 Task: Open Card Vulnerability Assessment in Board Employee Satisfaction to Workspace E-commerce Management and add a team member Softage.4@softage.net, a label Blue, a checklist Culinary Nutrition, an attachment from Trello, a color Blue and finally, add a card description 'Plan and execute company team-building retreat with a focus on personal development' and a comment 'We should approach this task with a sense of experimentation and a willingness to learn from our mistakes.'. Add a start date 'Jan 04, 1900' with a due date 'Jan 11, 1900'
Action: Mouse moved to (47, 245)
Screenshot: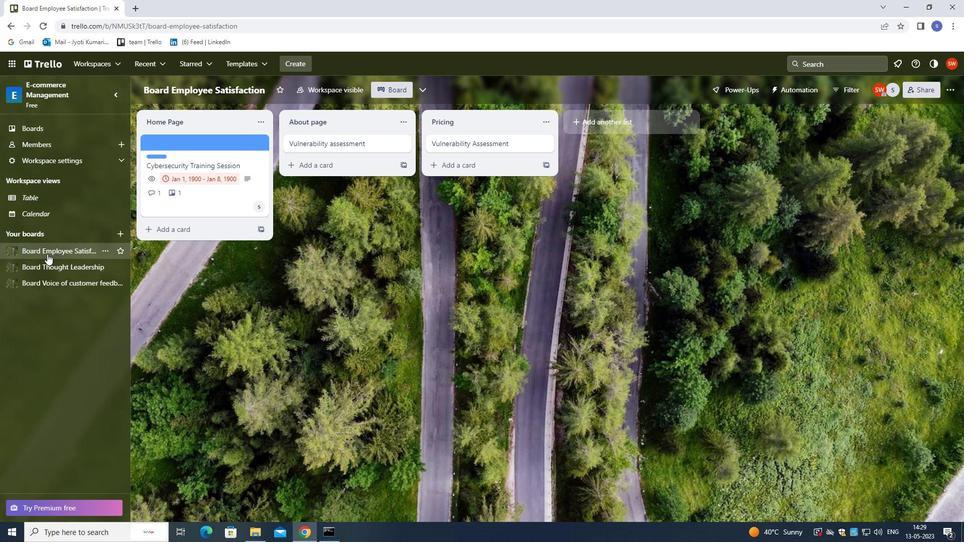 
Action: Mouse pressed left at (47, 245)
Screenshot: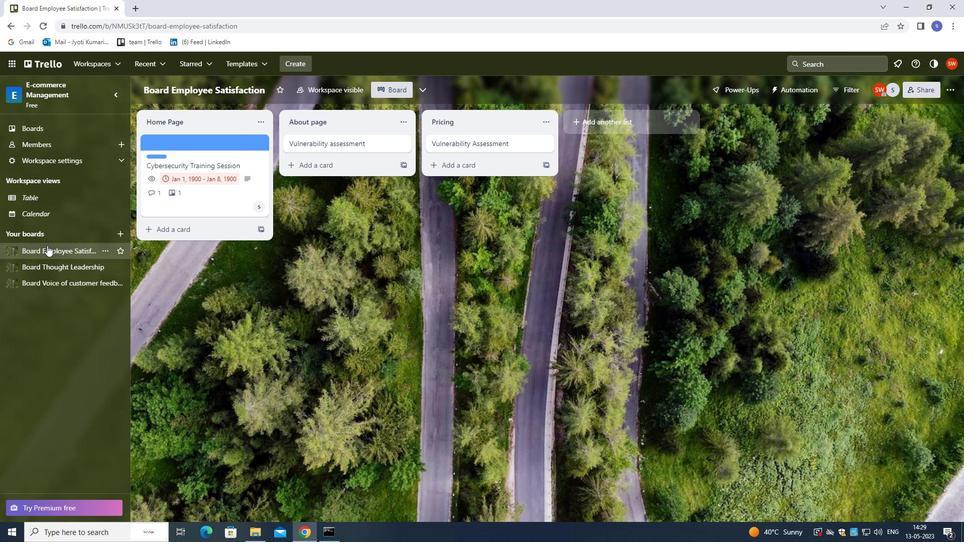 
Action: Mouse moved to (298, 141)
Screenshot: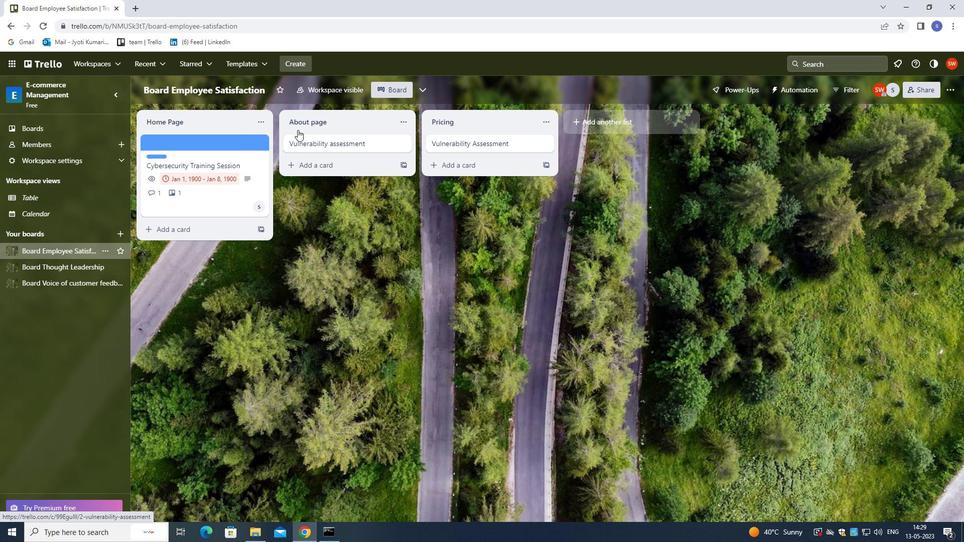 
Action: Mouse pressed left at (298, 141)
Screenshot: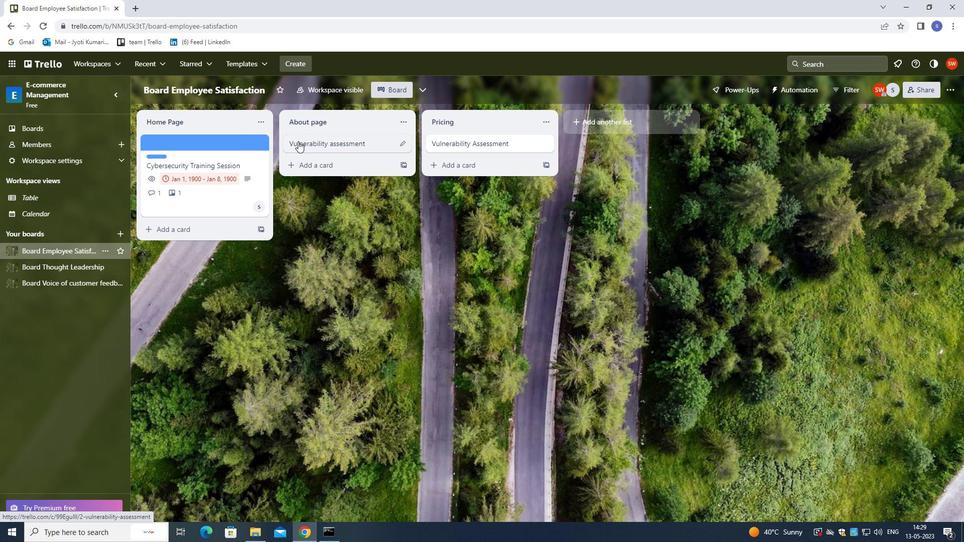 
Action: Mouse moved to (611, 174)
Screenshot: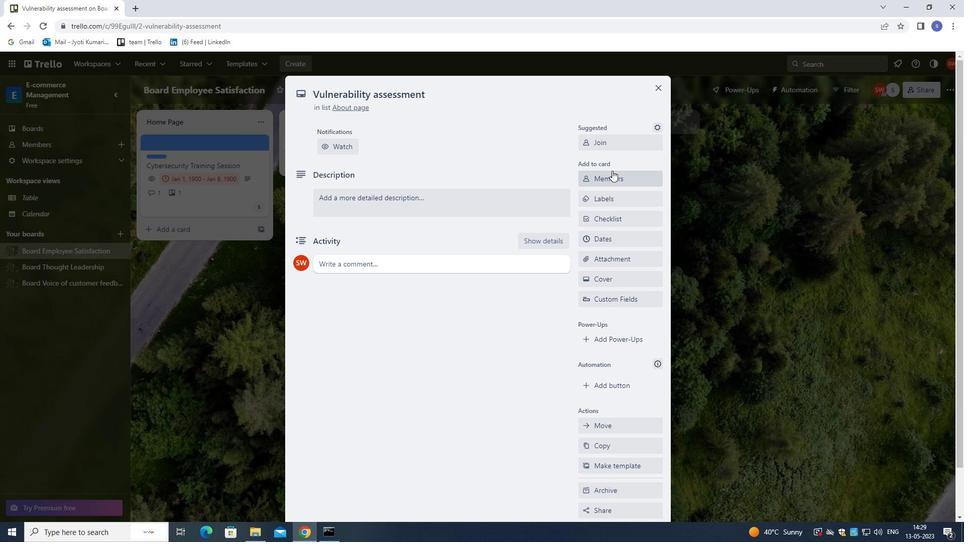 
Action: Mouse pressed left at (611, 174)
Screenshot: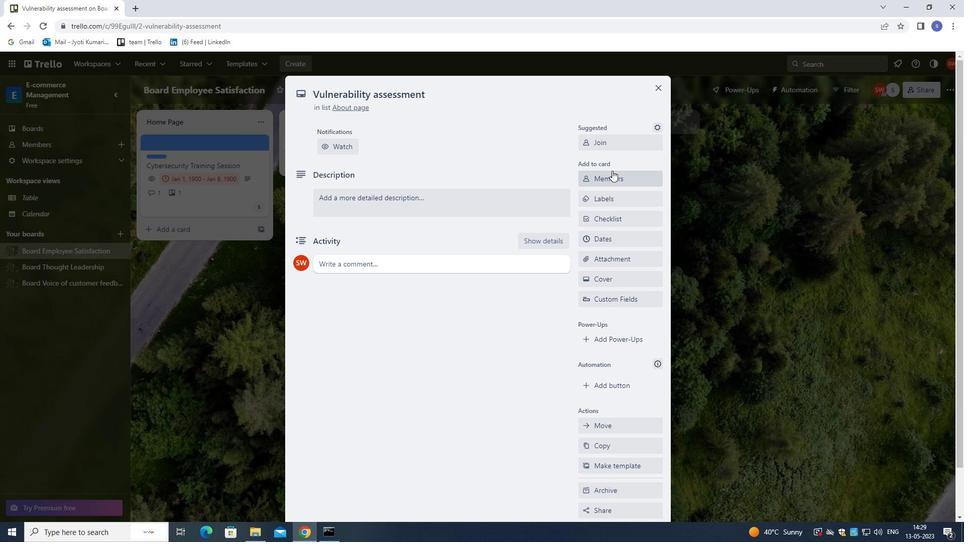 
Action: Mouse moved to (458, 196)
Screenshot: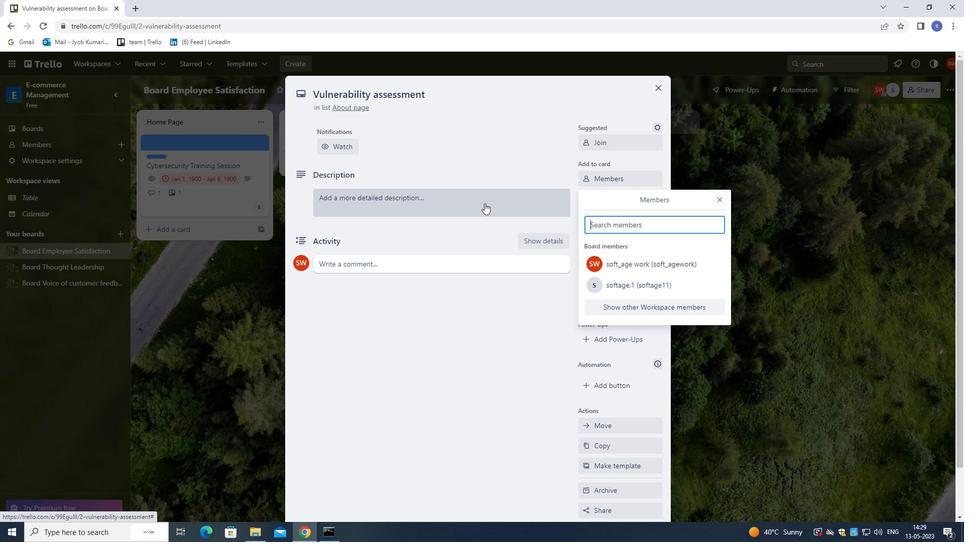 
Action: Key pressed softage.4<Key.shift>@SOFTAGE.NET
Screenshot: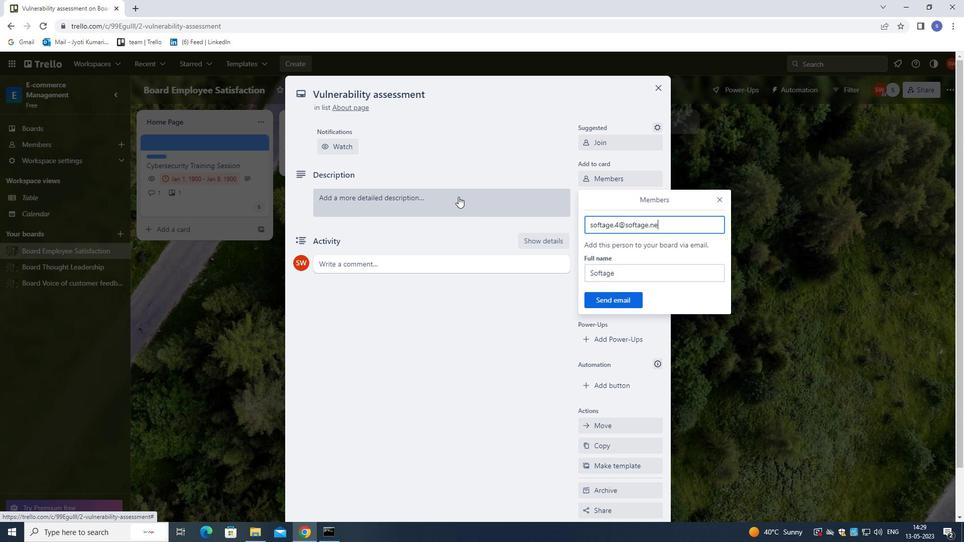 
Action: Mouse moved to (606, 296)
Screenshot: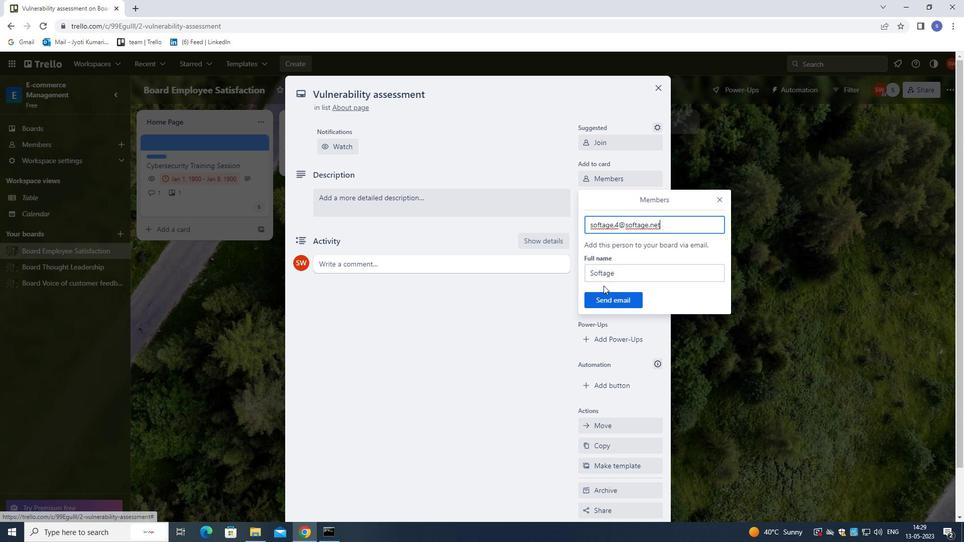
Action: Mouse pressed left at (606, 296)
Screenshot: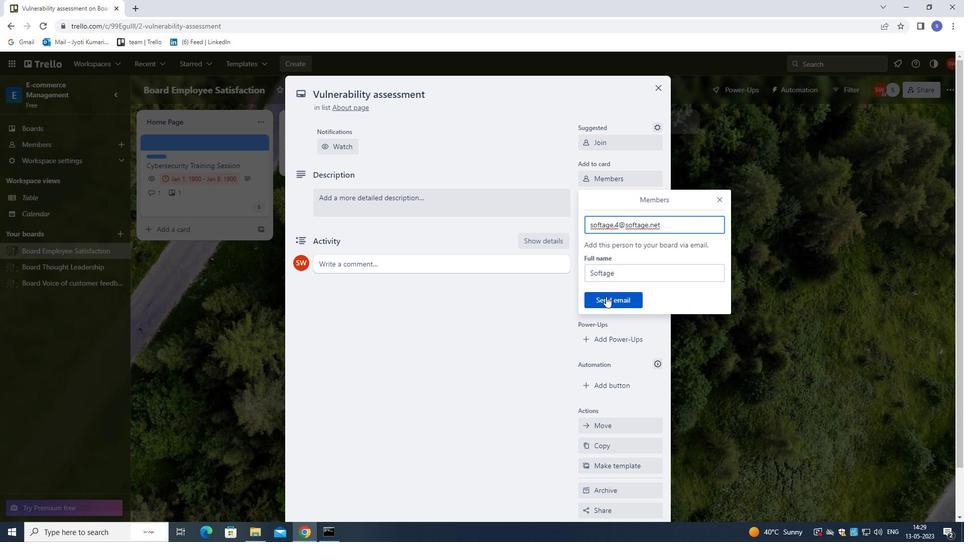 
Action: Mouse moved to (610, 204)
Screenshot: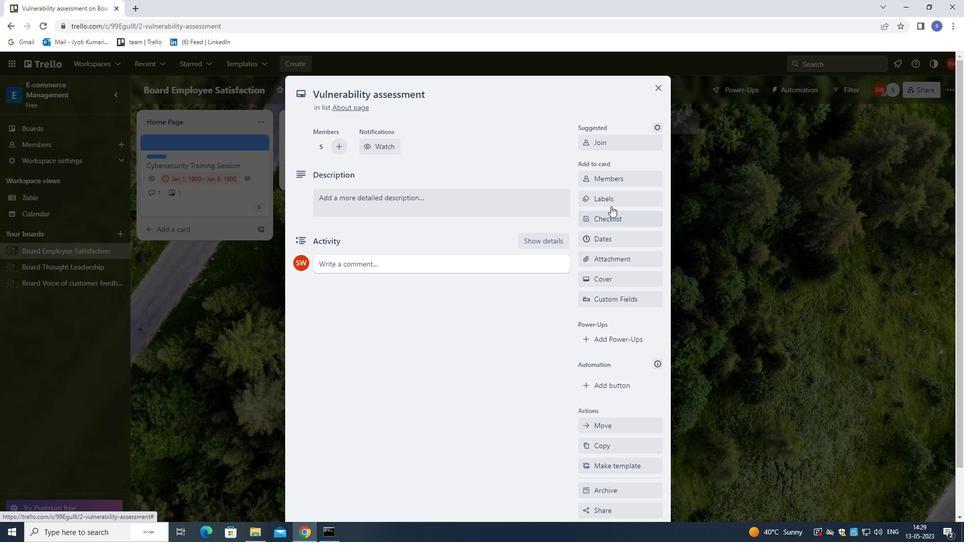 
Action: Mouse pressed left at (610, 204)
Screenshot: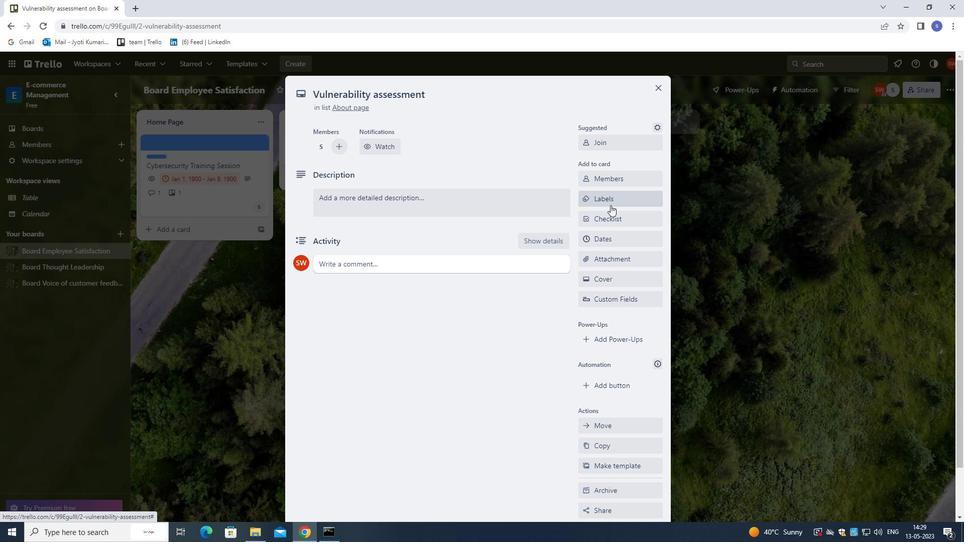 
Action: Key pressed B
Screenshot: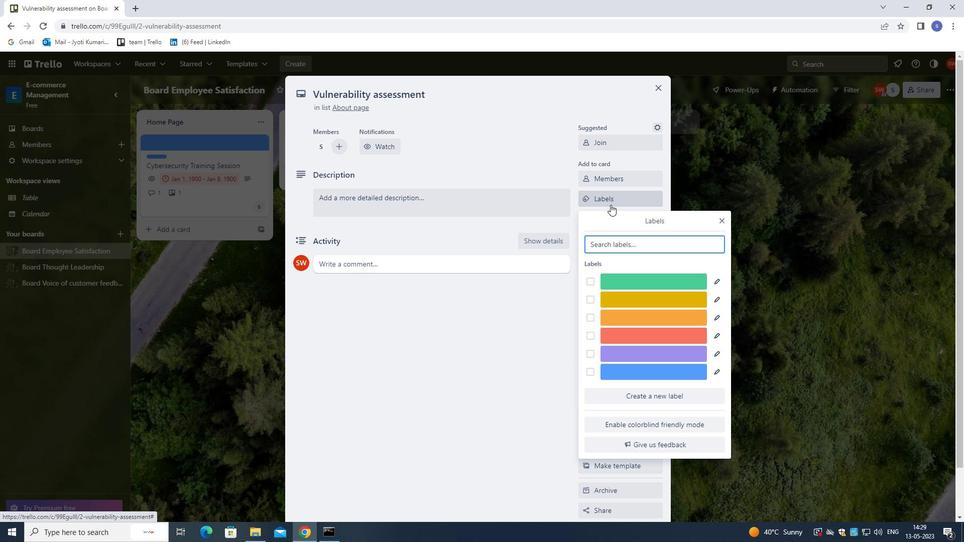 
Action: Mouse moved to (642, 283)
Screenshot: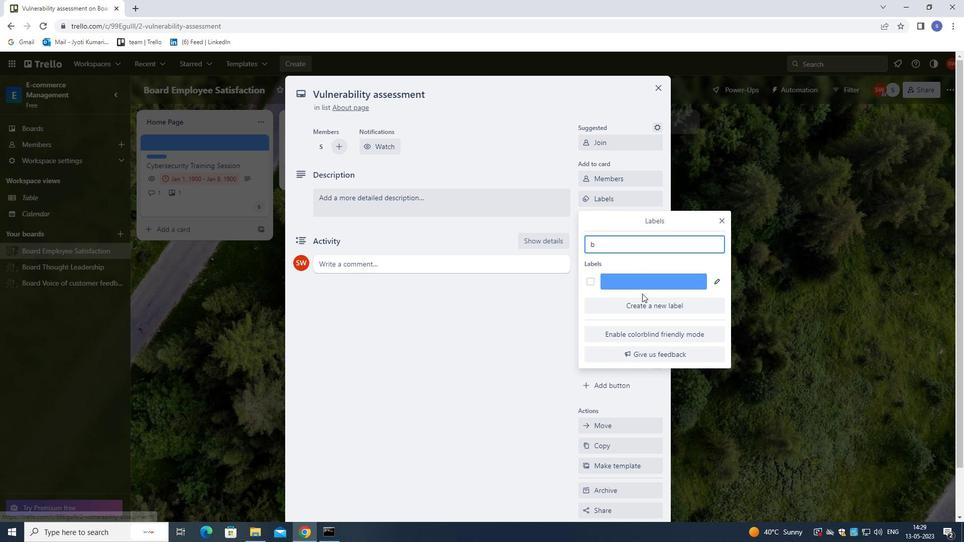 
Action: Mouse pressed left at (642, 283)
Screenshot: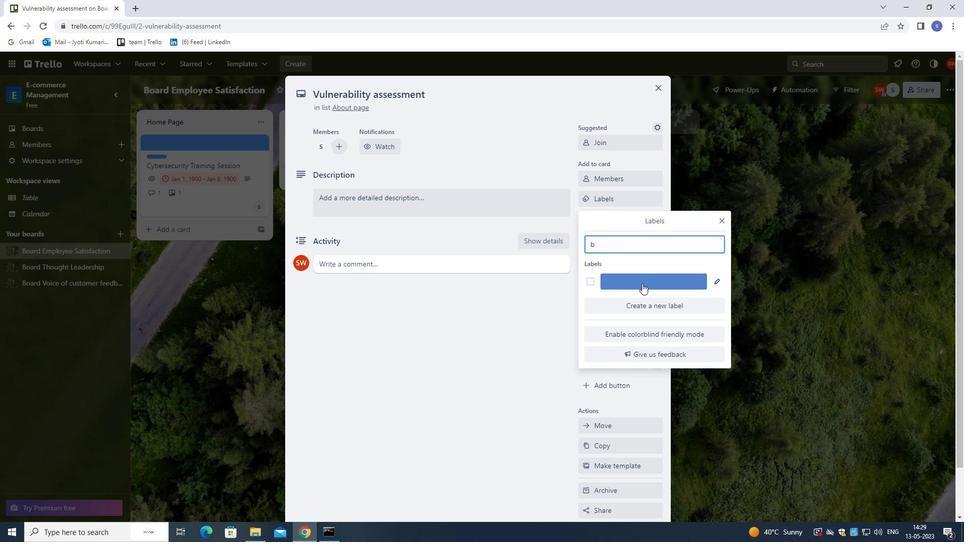 
Action: Mouse moved to (723, 219)
Screenshot: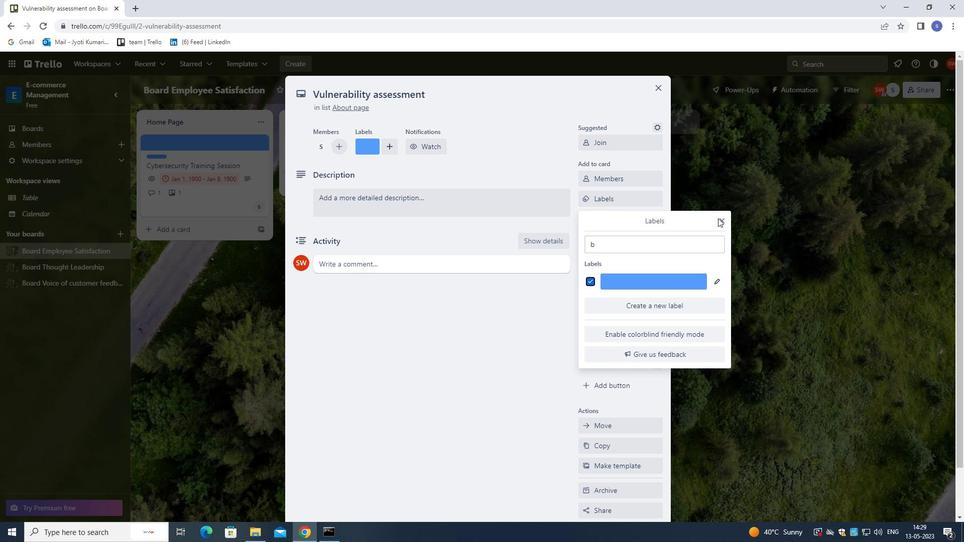 
Action: Mouse pressed left at (723, 219)
Screenshot: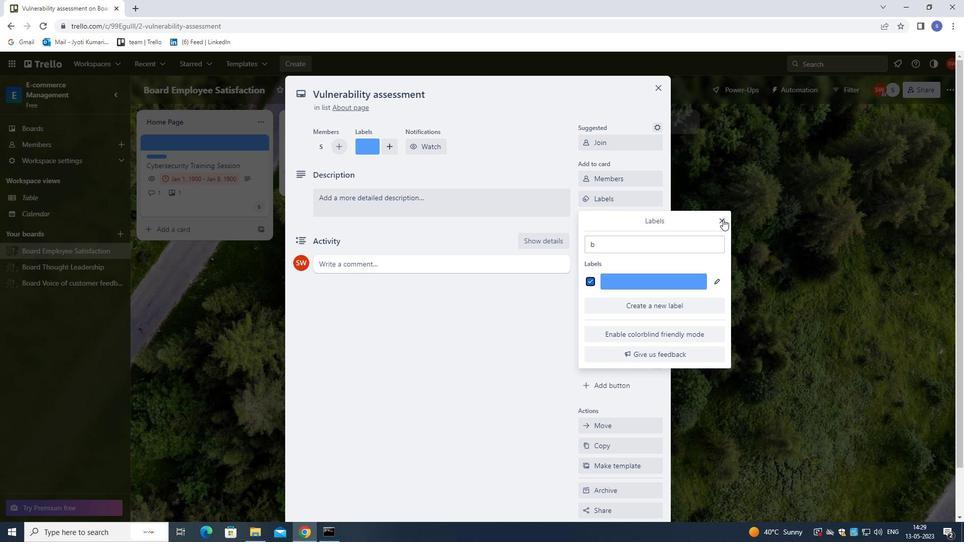 
Action: Mouse moved to (619, 218)
Screenshot: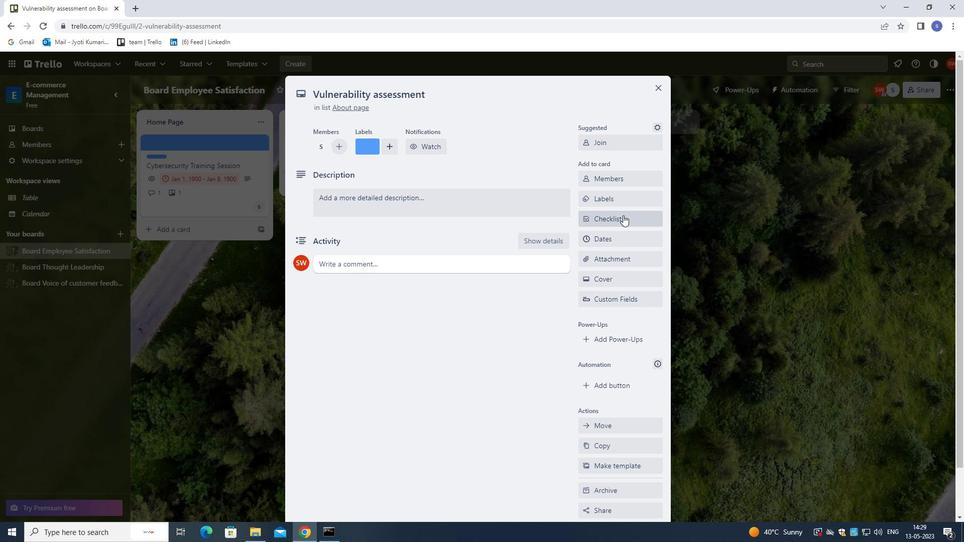 
Action: Mouse pressed left at (619, 218)
Screenshot: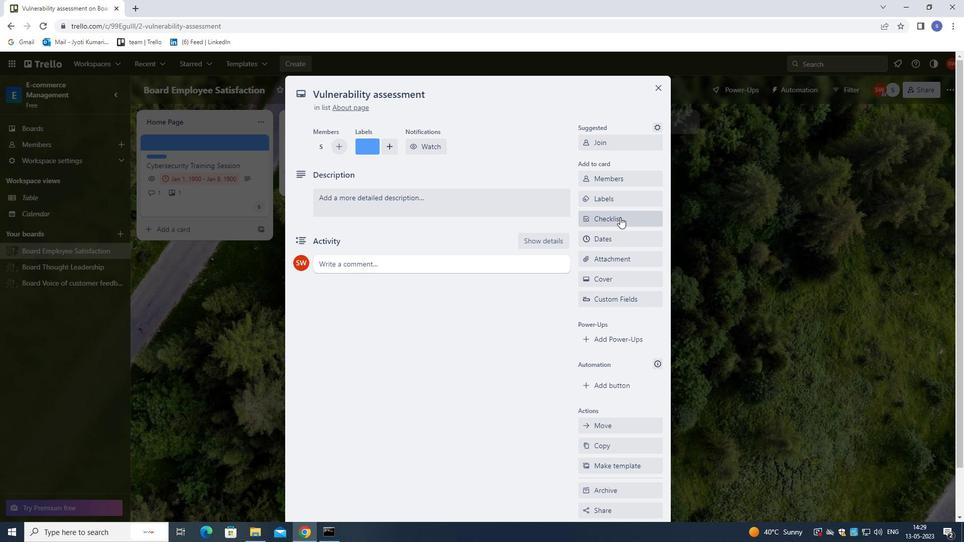 
Action: Mouse moved to (611, 212)
Screenshot: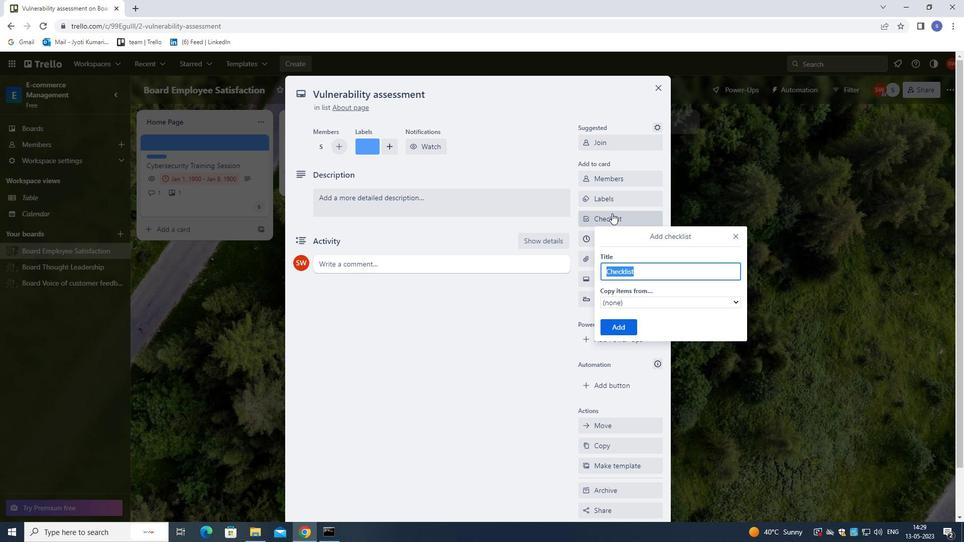 
Action: Key pressed C
Screenshot: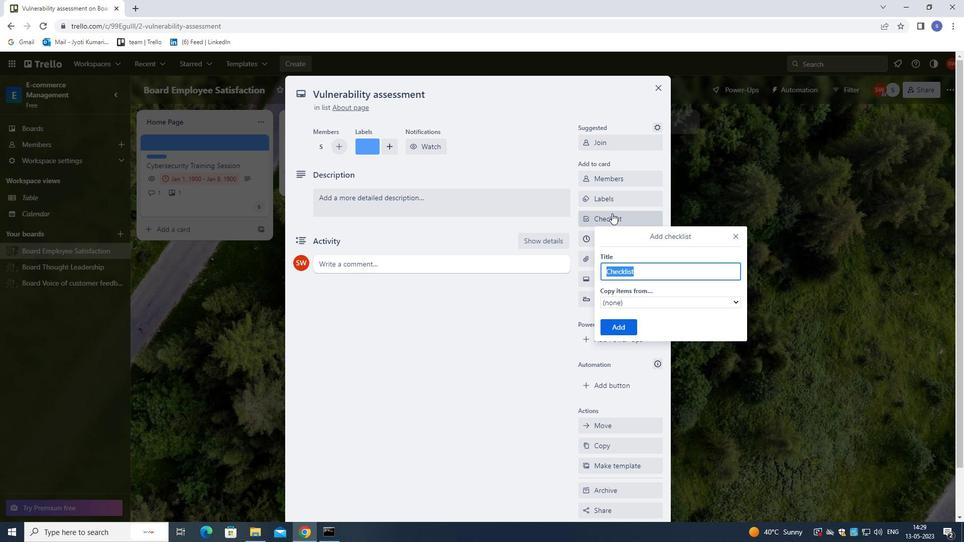
Action: Mouse moved to (607, 205)
Screenshot: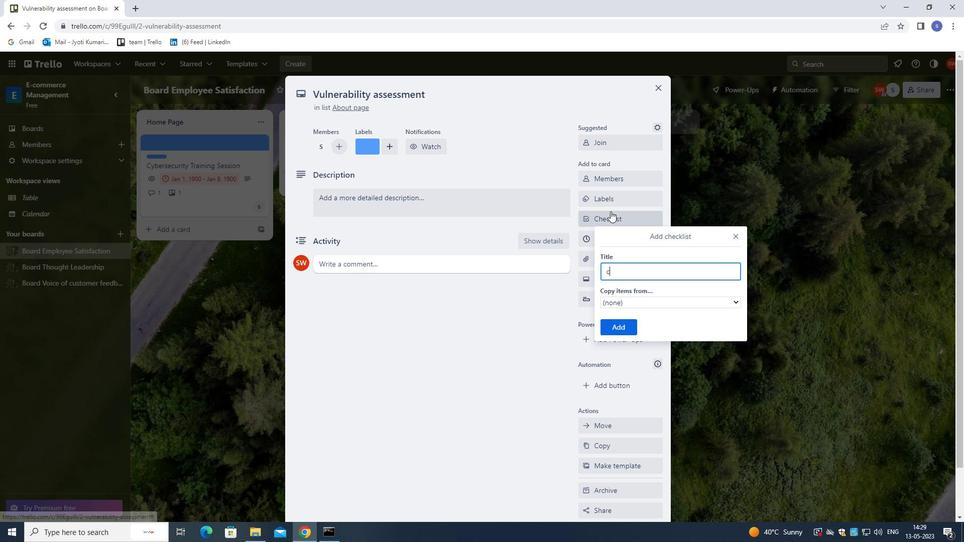 
Action: Key pressed U
Screenshot: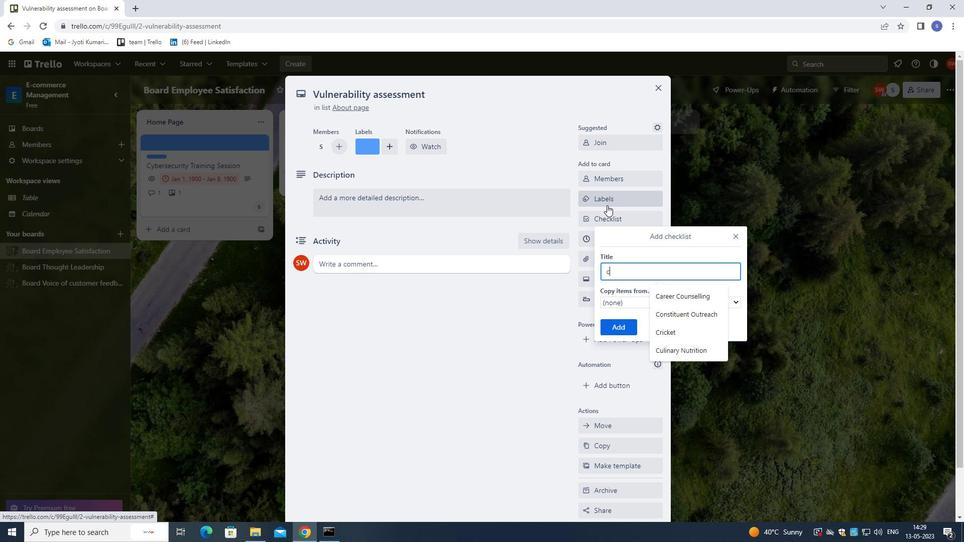 
Action: Mouse moved to (663, 299)
Screenshot: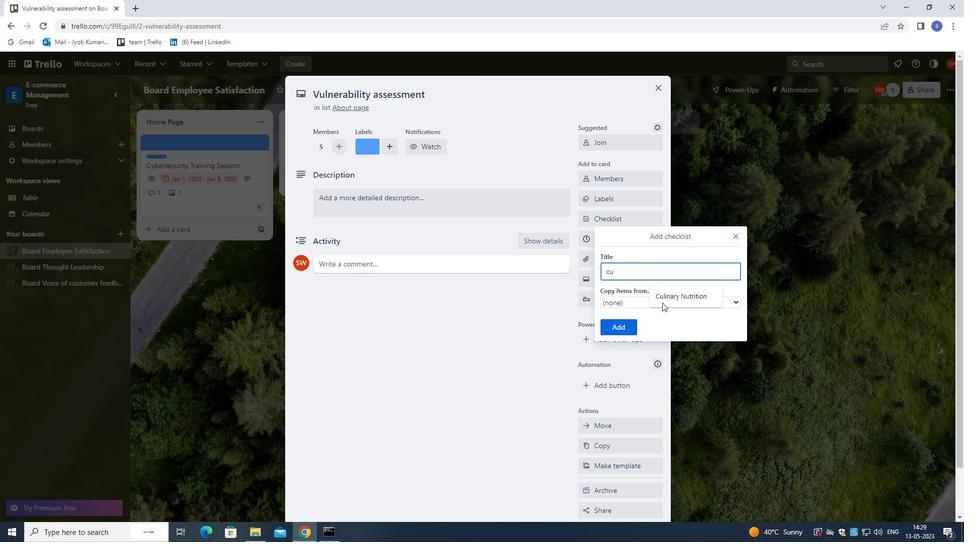 
Action: Mouse pressed left at (663, 299)
Screenshot: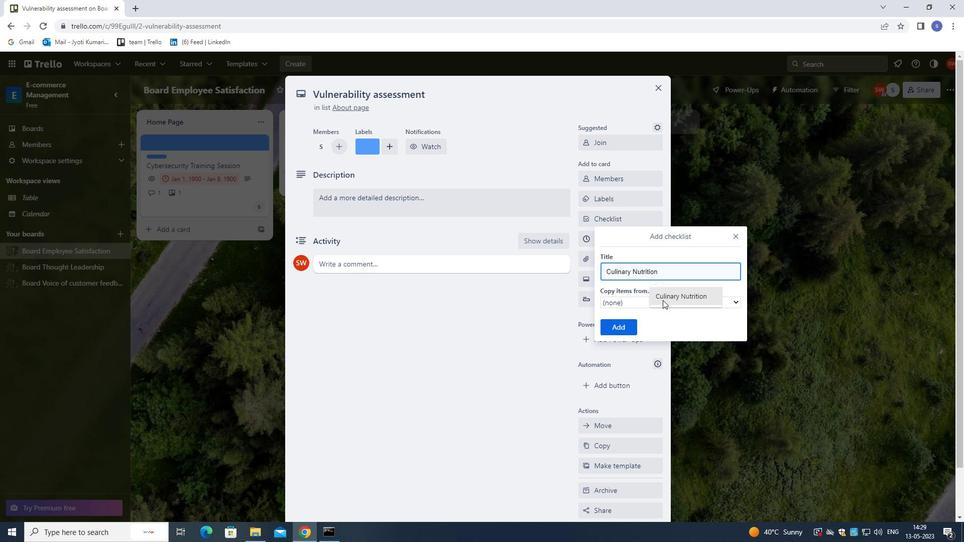 
Action: Mouse moved to (628, 323)
Screenshot: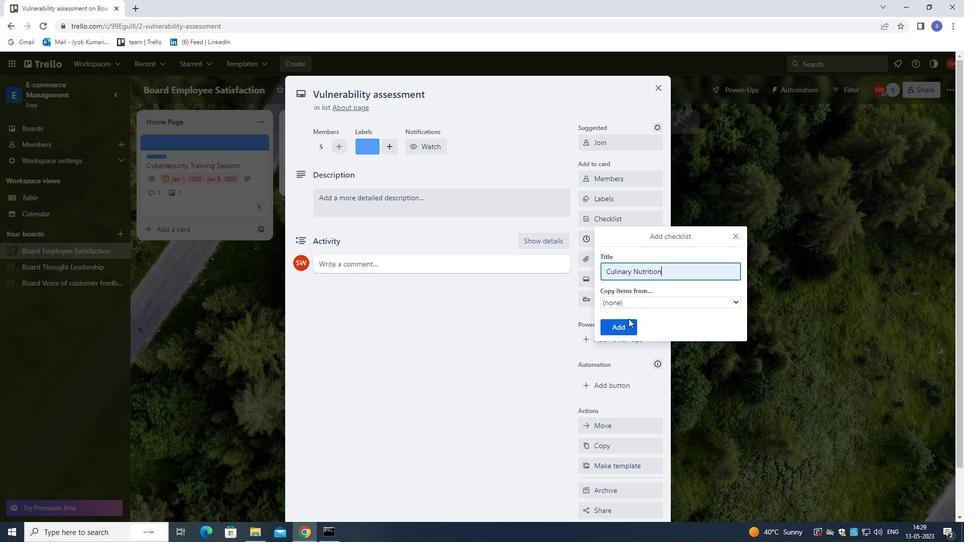 
Action: Mouse pressed left at (628, 323)
Screenshot: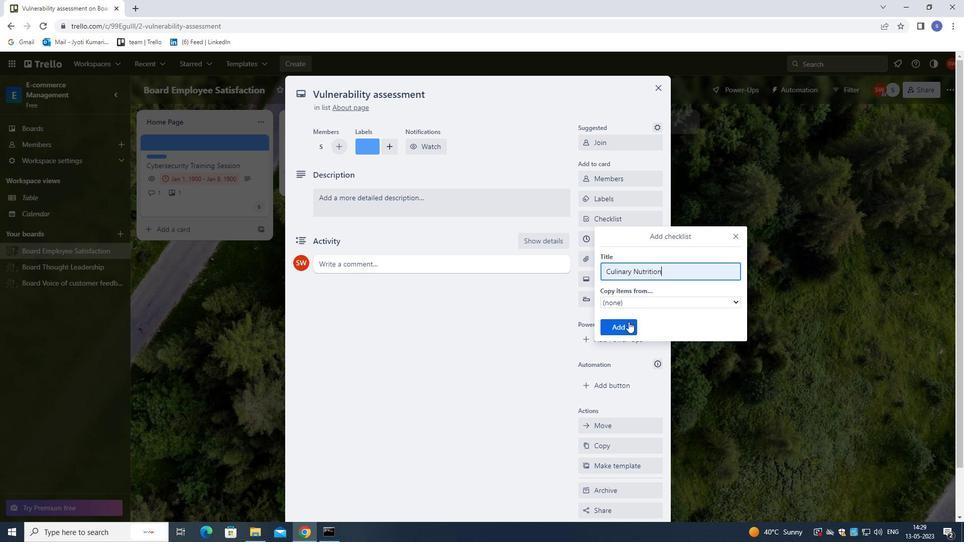
Action: Mouse moved to (607, 237)
Screenshot: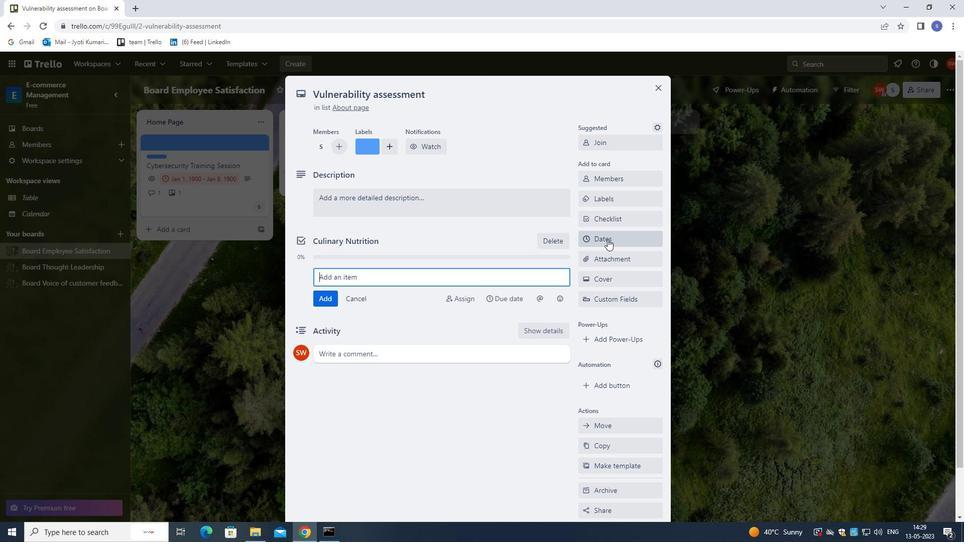
Action: Mouse pressed left at (607, 237)
Screenshot: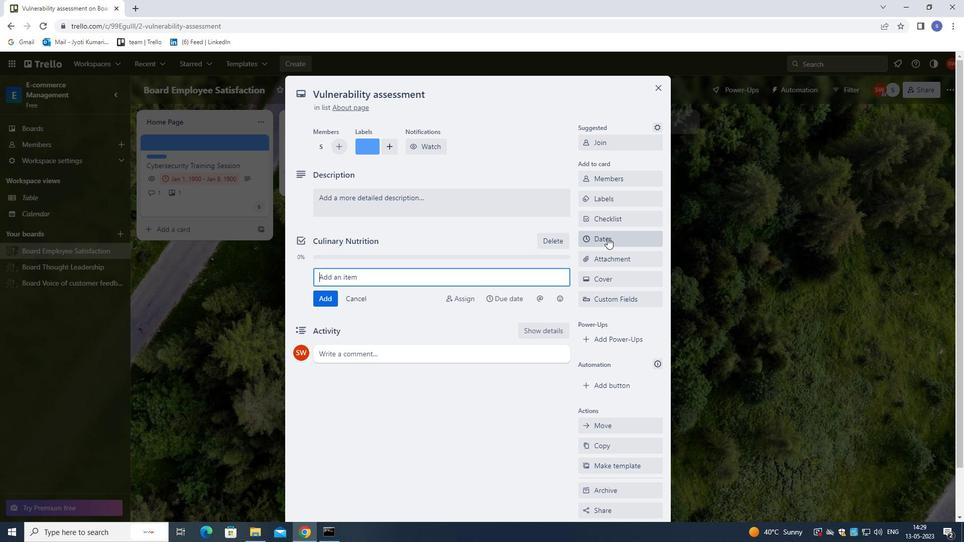 
Action: Mouse moved to (589, 269)
Screenshot: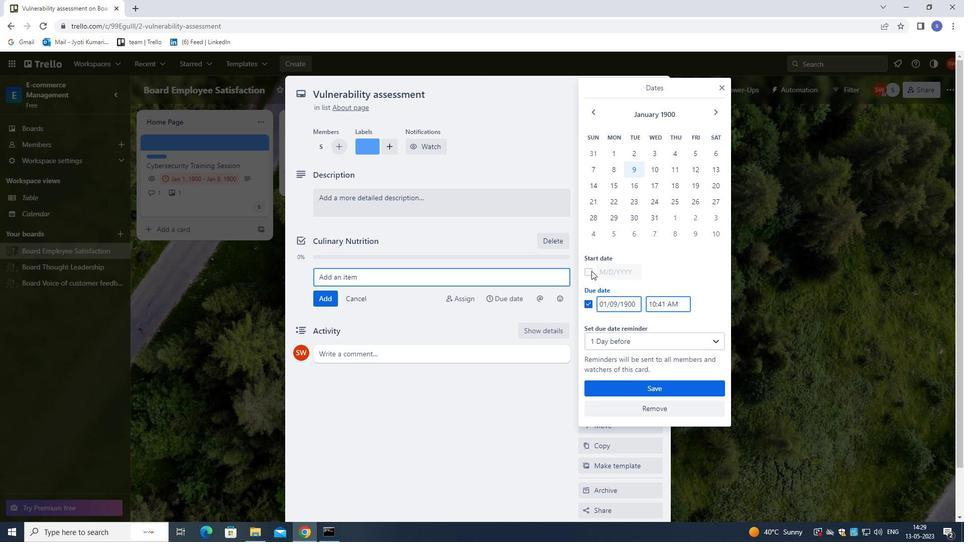 
Action: Mouse pressed left at (589, 269)
Screenshot: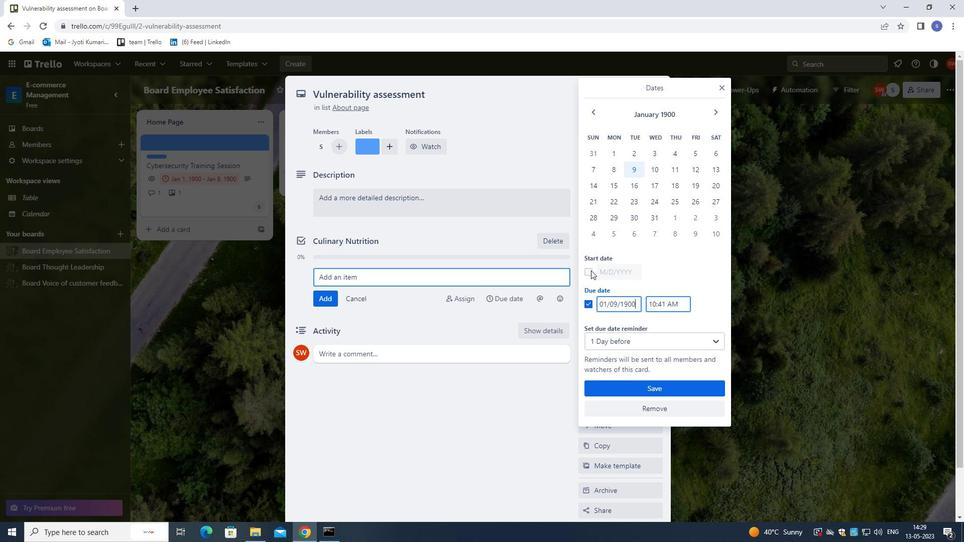 
Action: Mouse moved to (612, 272)
Screenshot: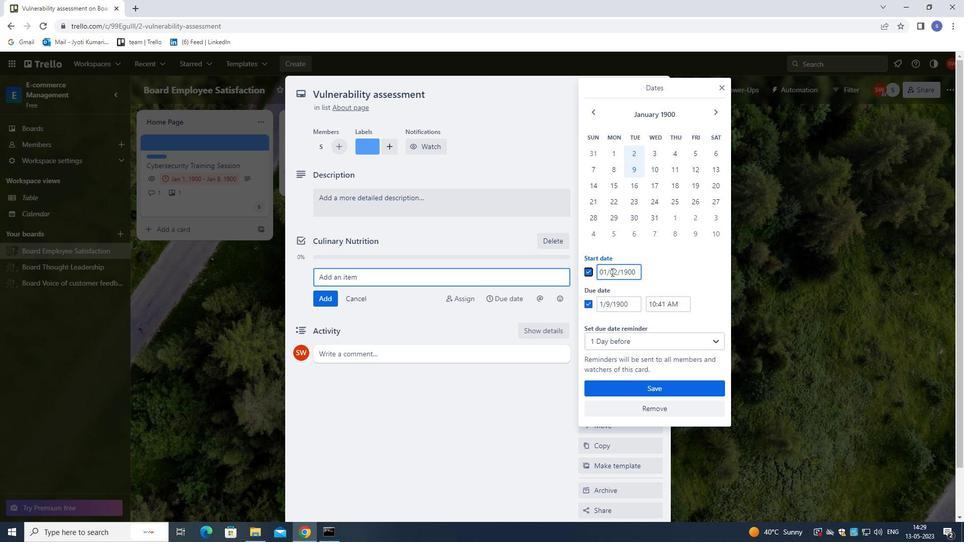 
Action: Mouse pressed left at (612, 272)
Screenshot: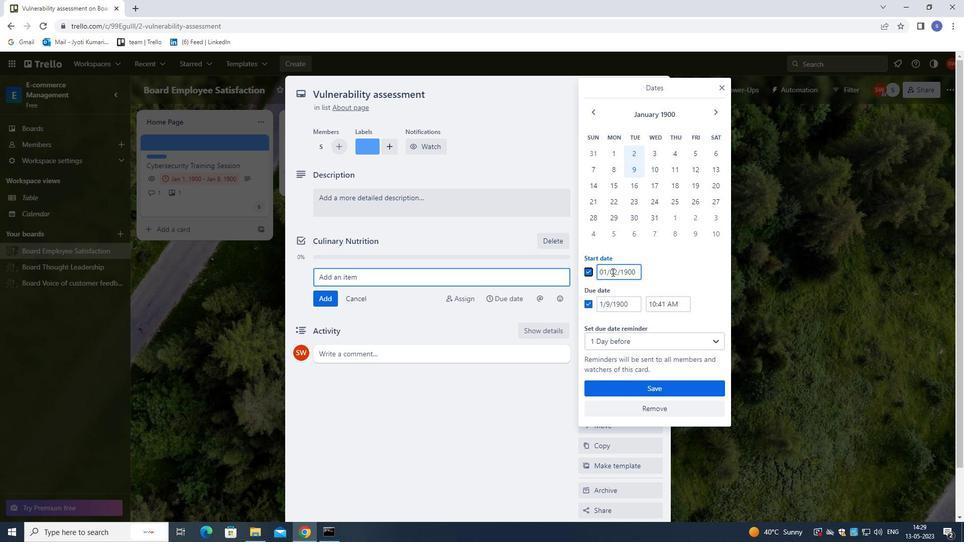 
Action: Mouse moved to (610, 287)
Screenshot: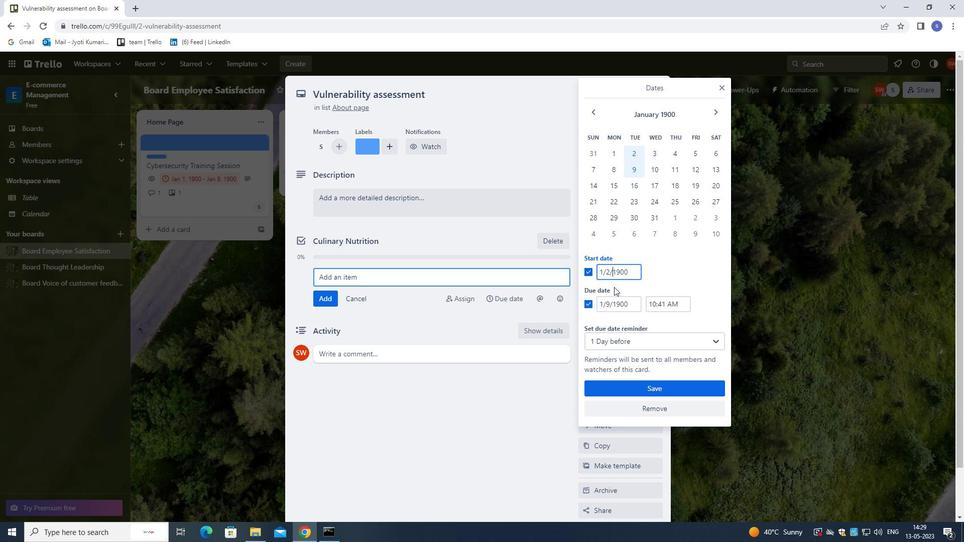 
Action: Key pressed <Key.left><Key.left><Key.right><Key.backspace>4
Screenshot: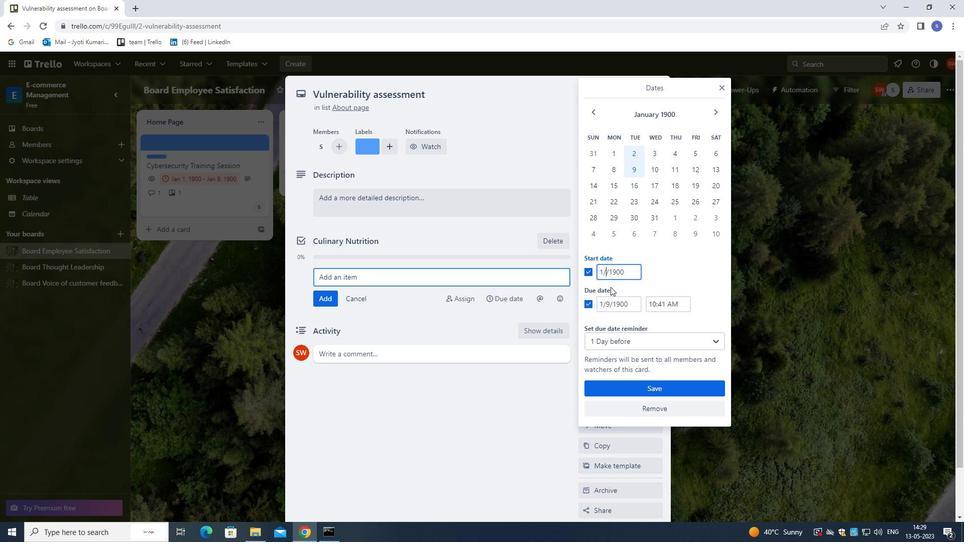 
Action: Mouse moved to (610, 303)
Screenshot: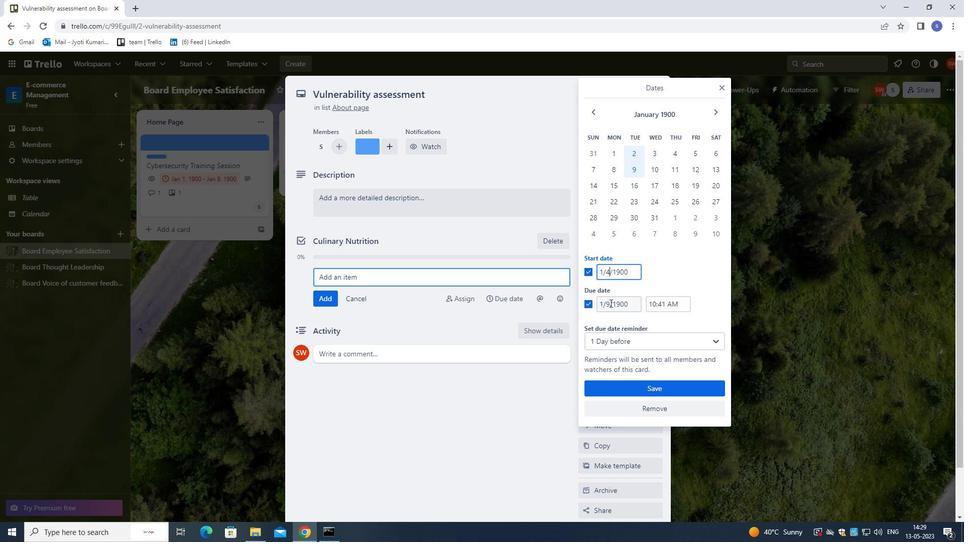 
Action: Mouse pressed left at (610, 303)
Screenshot: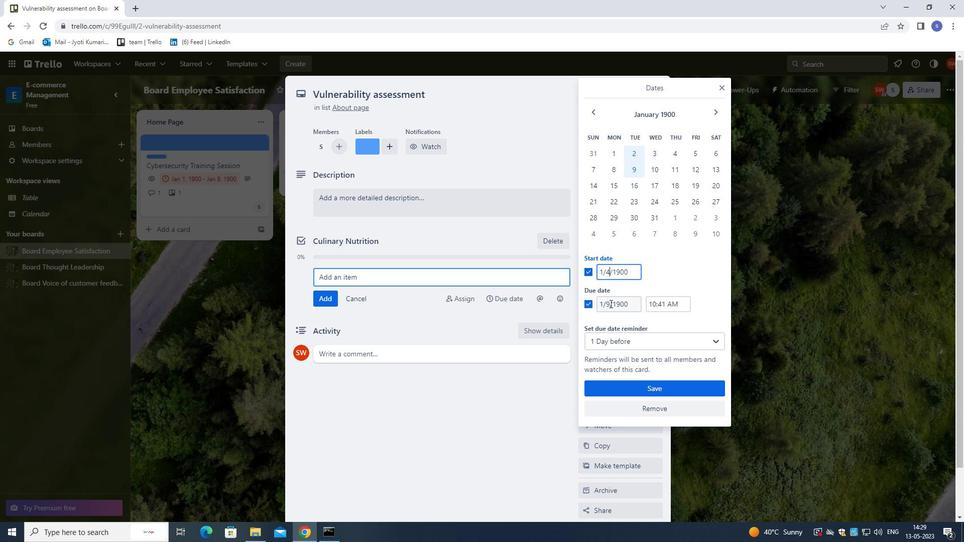 
Action: Mouse moved to (652, 359)
Screenshot: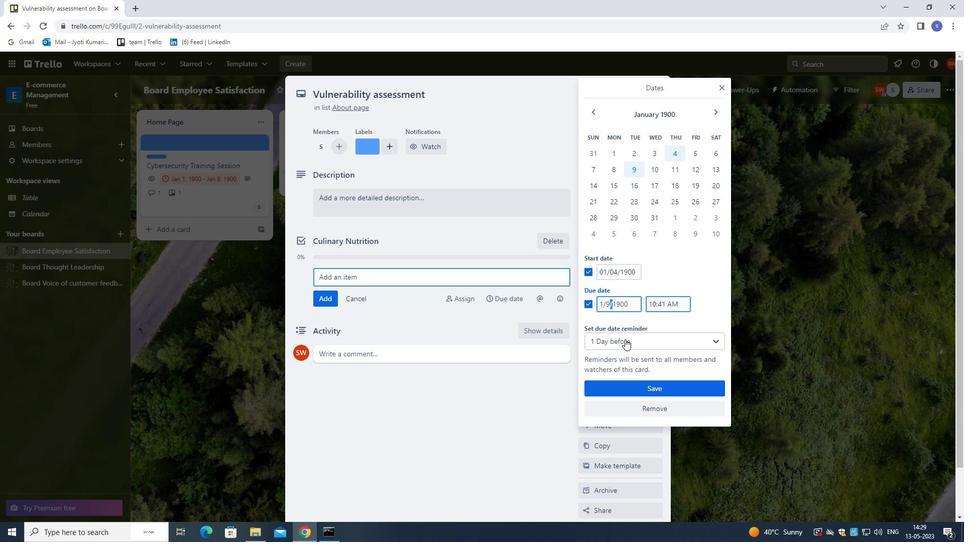 
Action: Key pressed <Key.backspace><Key.backspace>11/
Screenshot: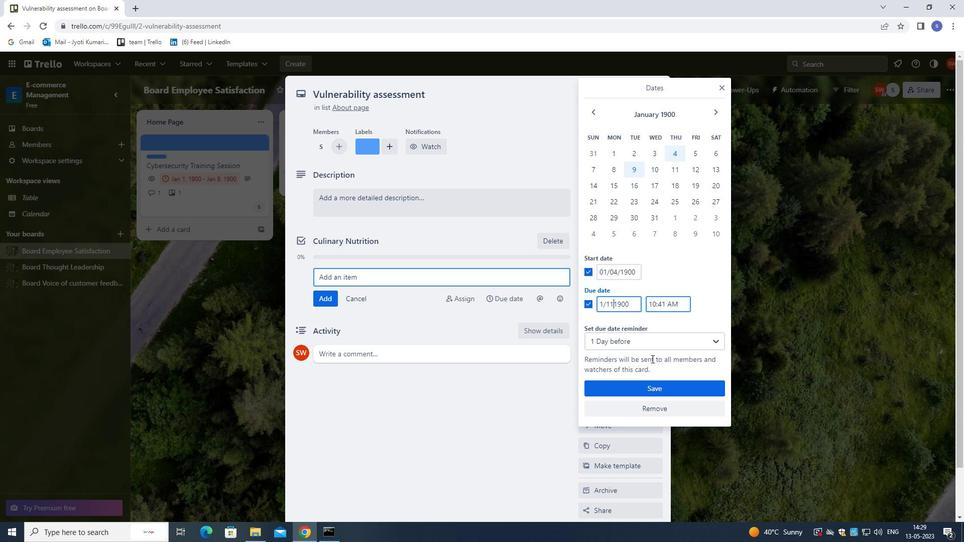 
Action: Mouse moved to (639, 388)
Screenshot: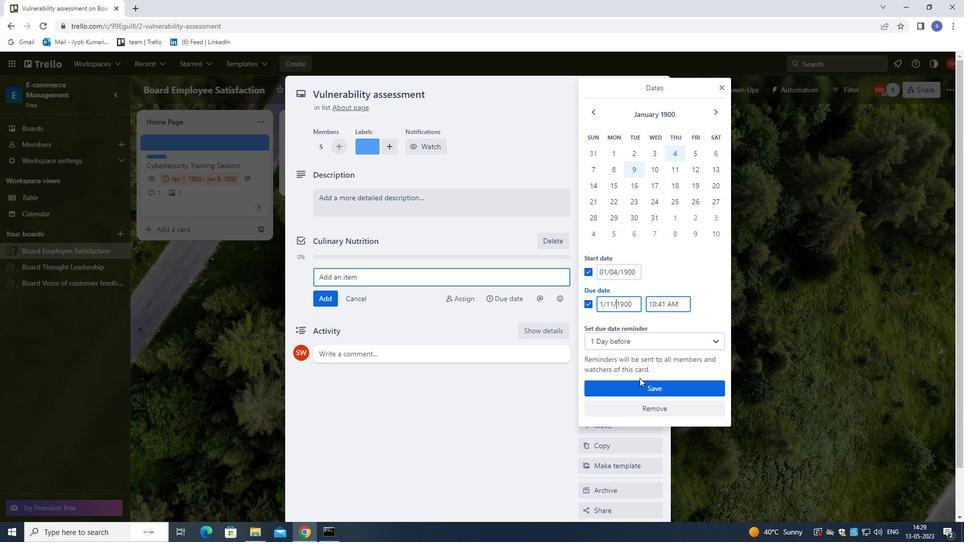 
Action: Mouse pressed left at (639, 388)
Screenshot: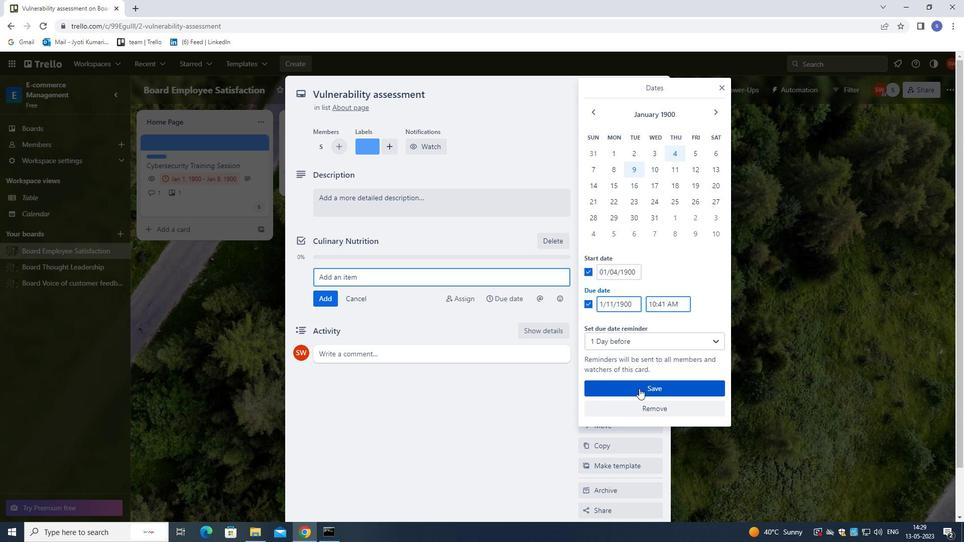 
Action: Mouse moved to (355, 239)
Screenshot: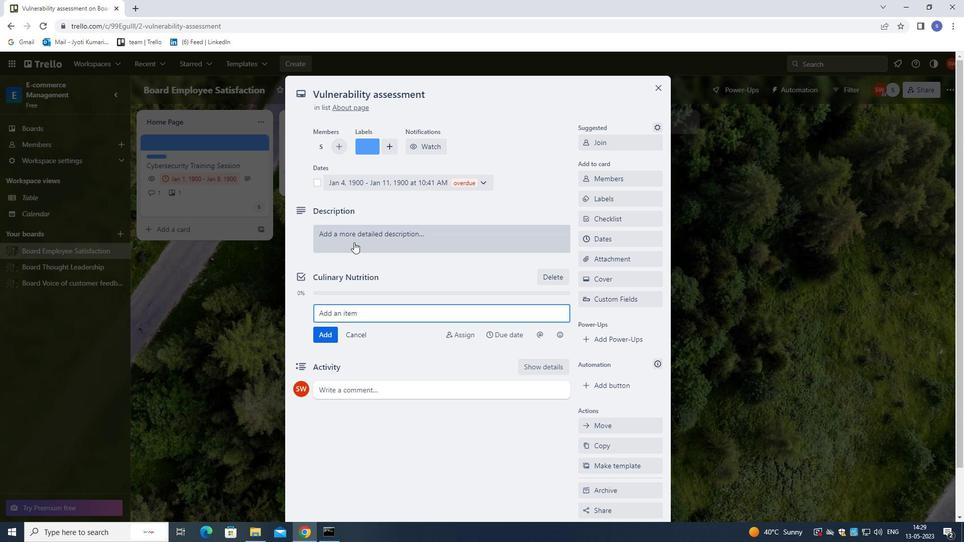 
Action: Mouse pressed left at (355, 239)
Screenshot: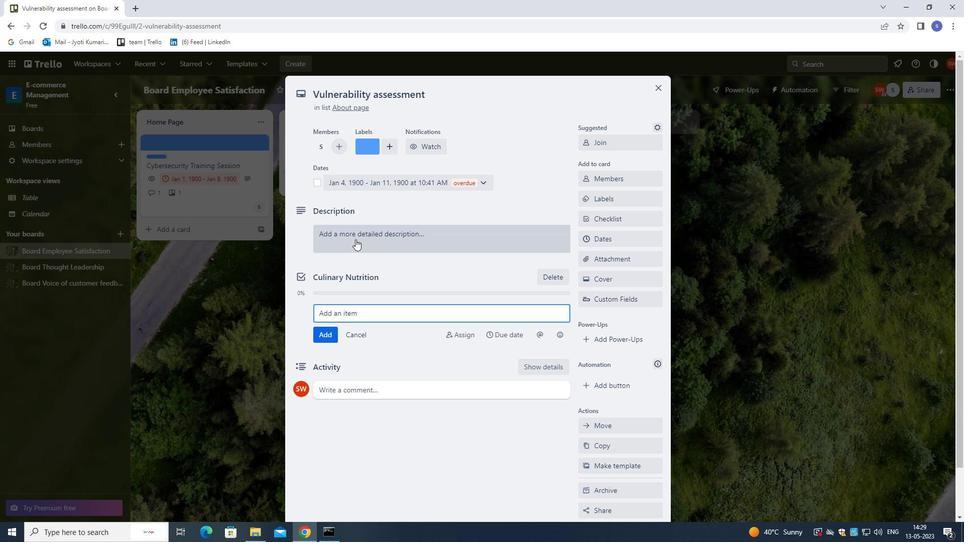 
Action: Mouse moved to (367, 252)
Screenshot: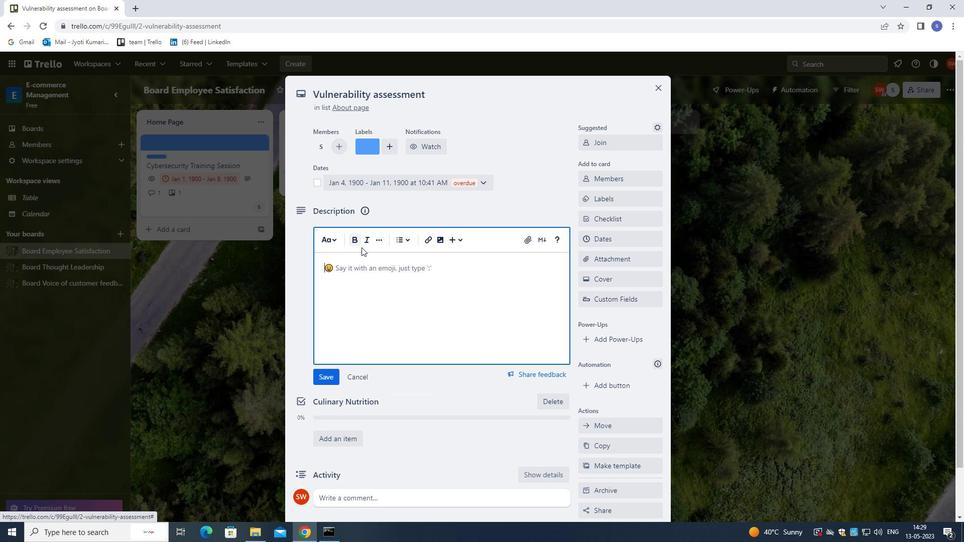 
Action: Key pressed <Key.shift>PLAN<Key.space>AND<Key.space>EXECUTE<Key.space>TEAM-BIL<Key.backspace><Key.backspace>UILDING<Key.space>RETREAT<Key.space>WITH<Key.space>A<Key.space>FOCUS<Key.space>ON<Key.space>PERSOM<Key.backspace>NAL<Key.space>DEVELOPMENT<Key.space>.
Screenshot: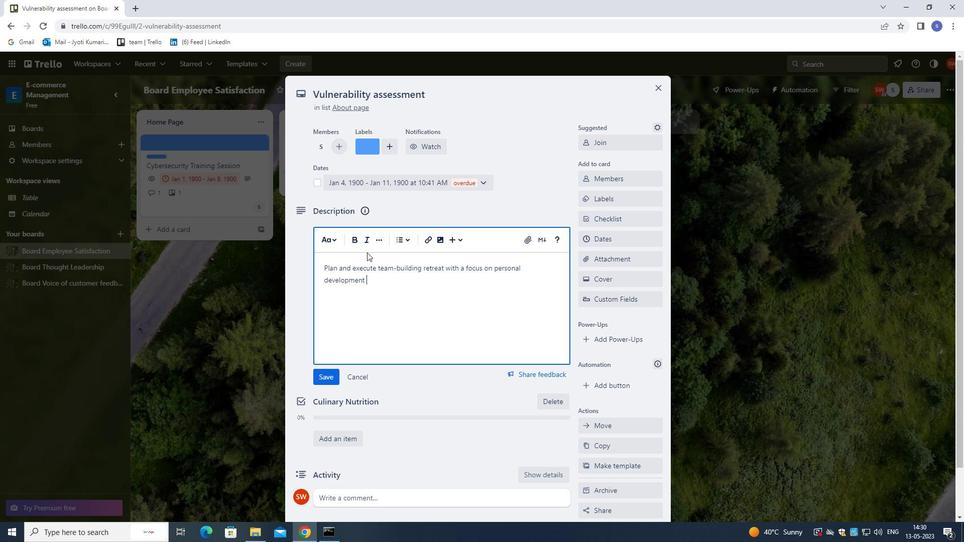 
Action: Mouse scrolled (367, 252) with delta (0, 0)
Screenshot: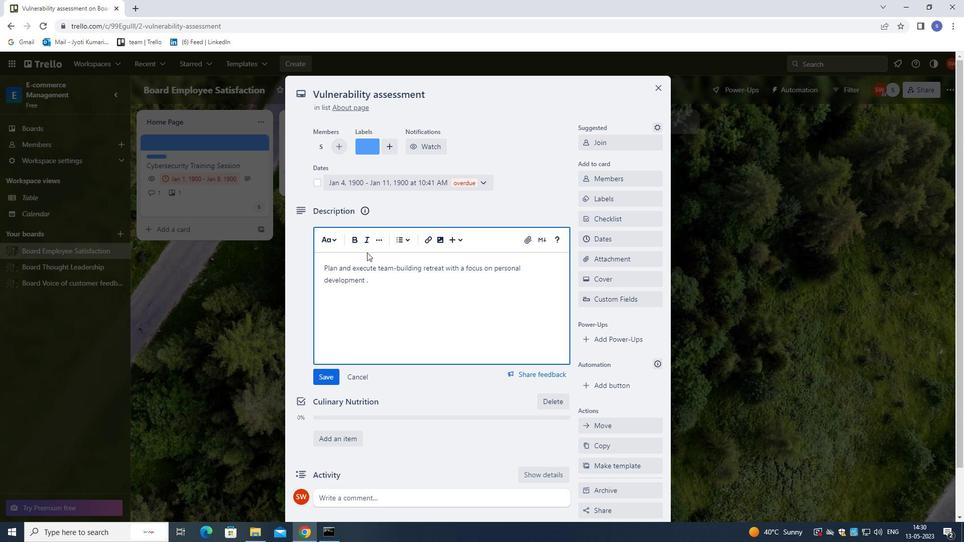 
Action: Mouse scrolled (367, 252) with delta (0, 0)
Screenshot: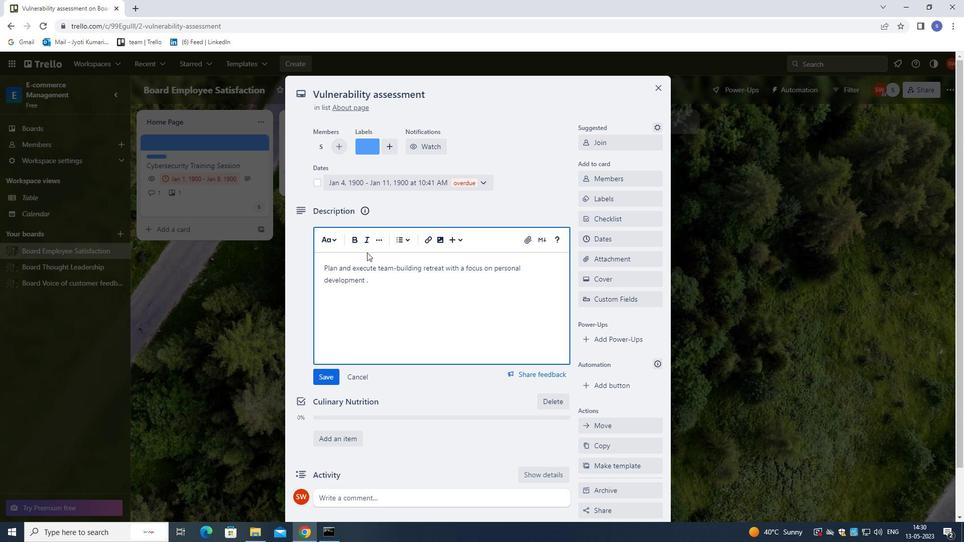 
Action: Mouse moved to (367, 255)
Screenshot: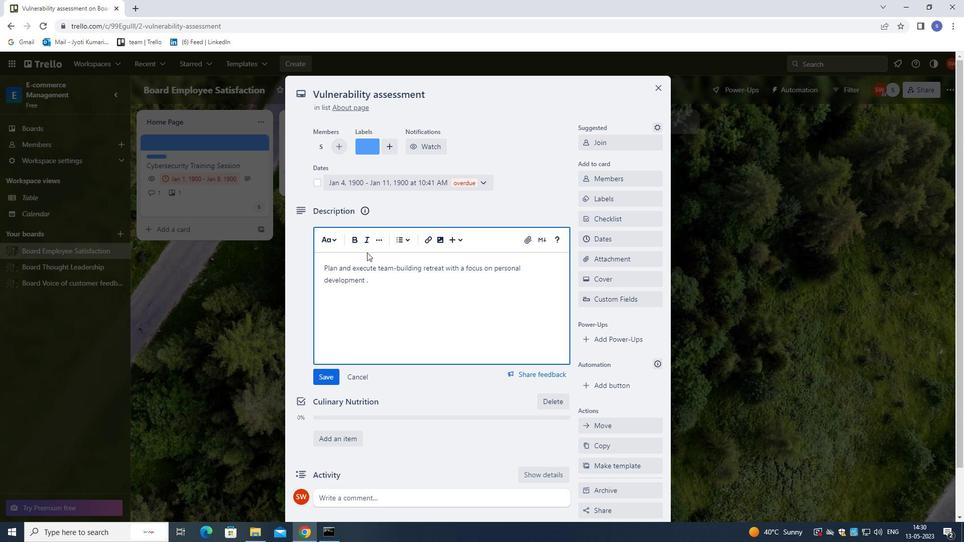 
Action: Mouse scrolled (367, 255) with delta (0, 0)
Screenshot: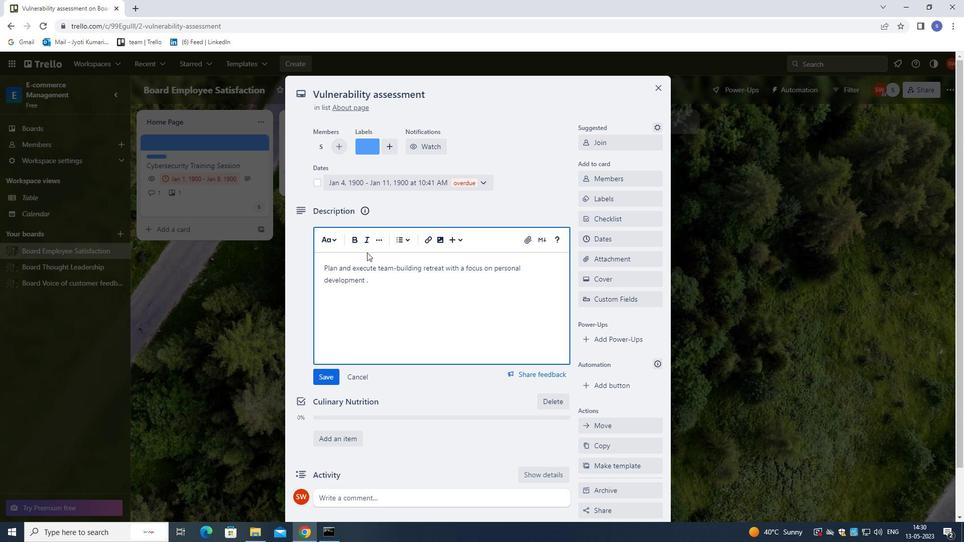 
Action: Mouse moved to (367, 257)
Screenshot: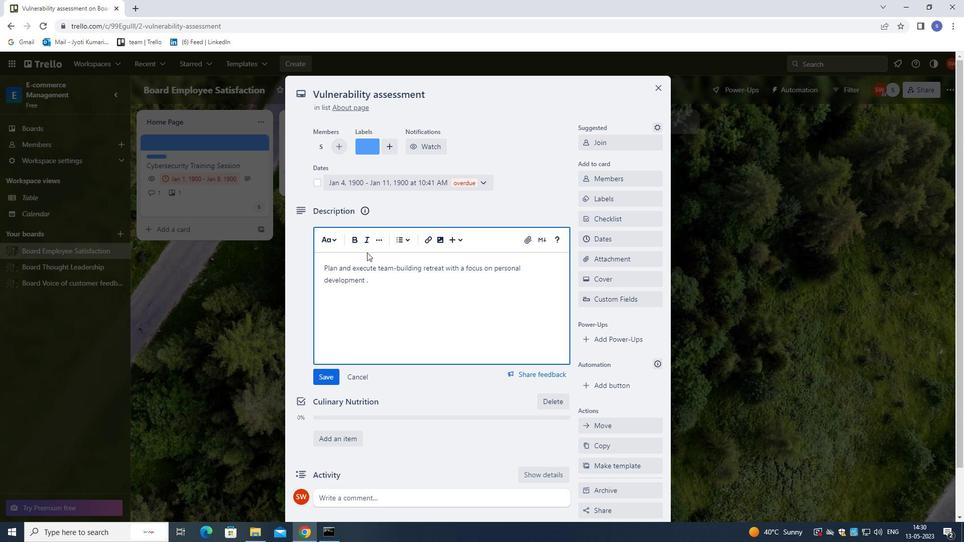 
Action: Mouse scrolled (367, 256) with delta (0, 0)
Screenshot: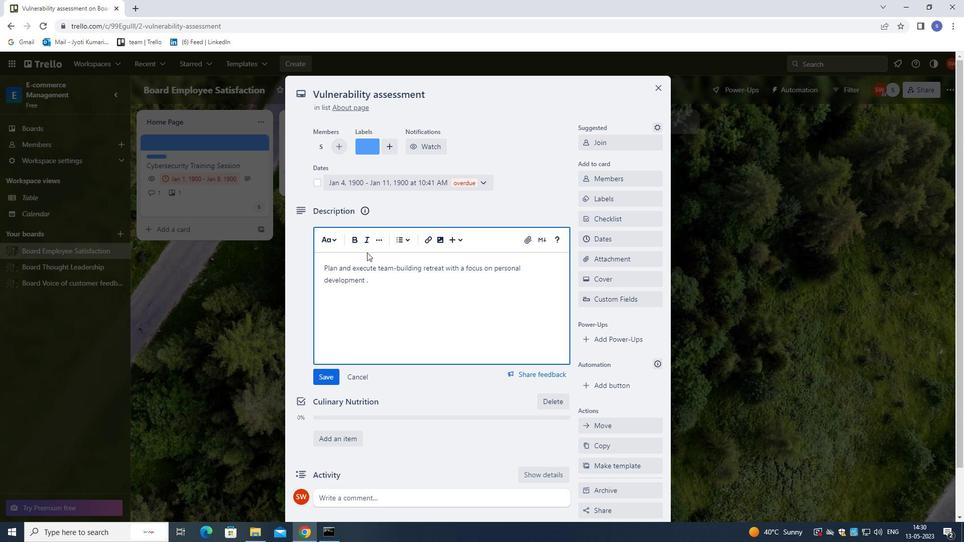 
Action: Mouse moved to (367, 257)
Screenshot: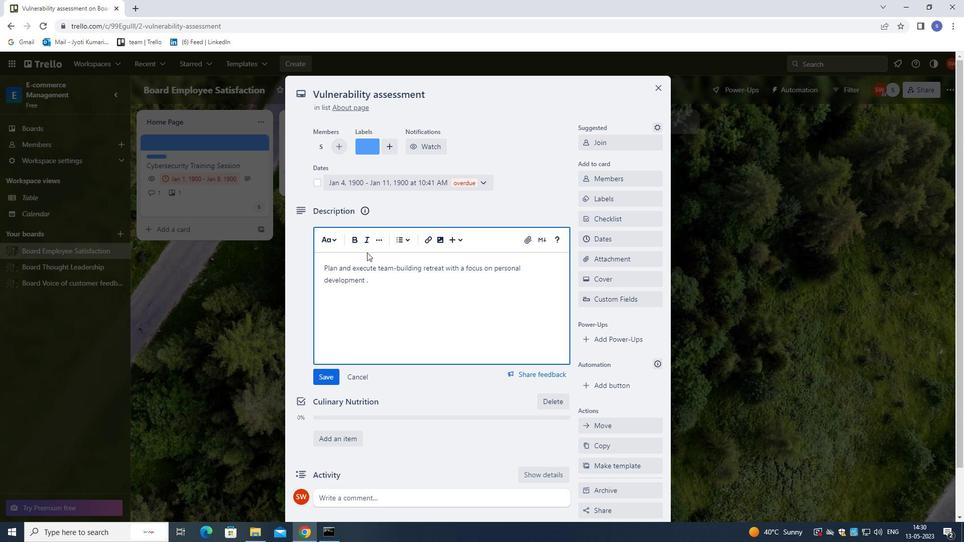 
Action: Mouse scrolled (367, 257) with delta (0, 0)
Screenshot: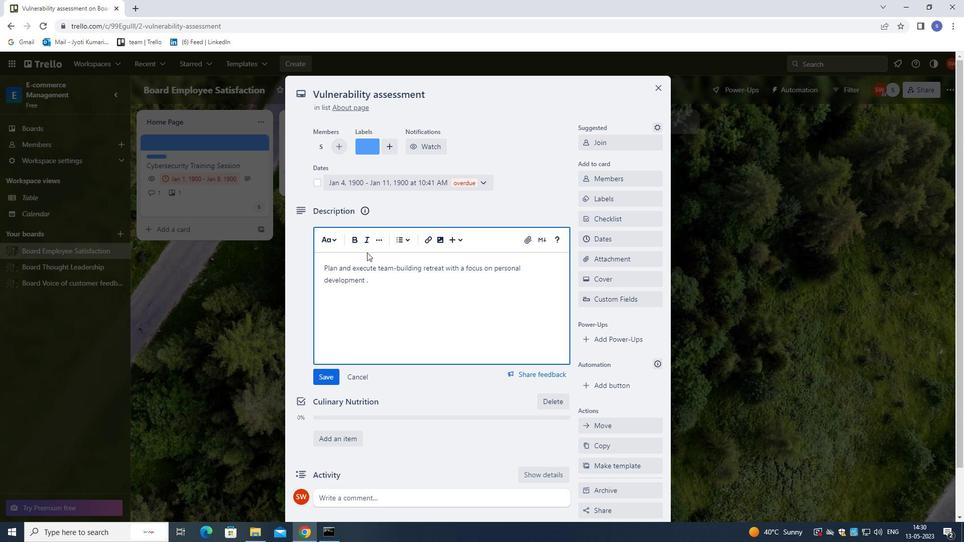 
Action: Mouse moved to (368, 258)
Screenshot: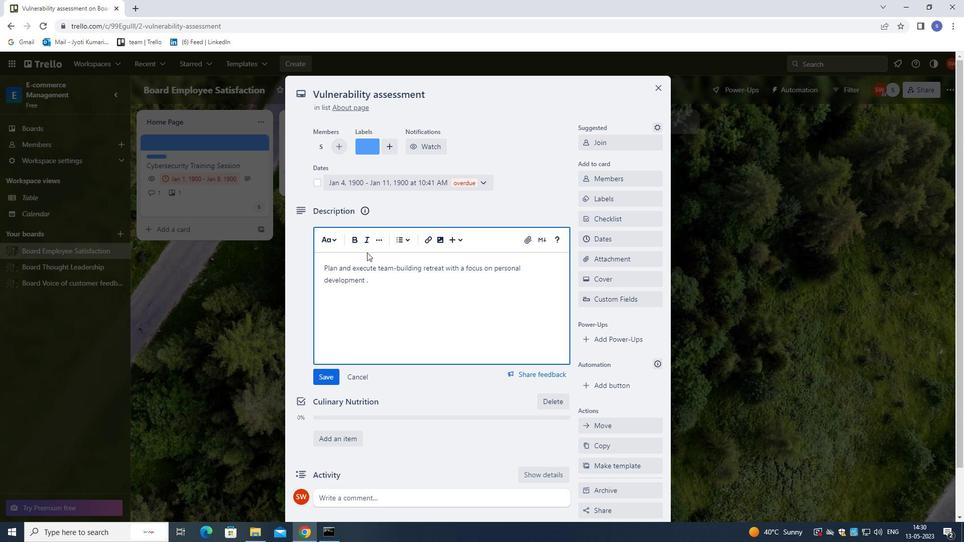 
Action: Mouse scrolled (368, 257) with delta (0, 0)
Screenshot: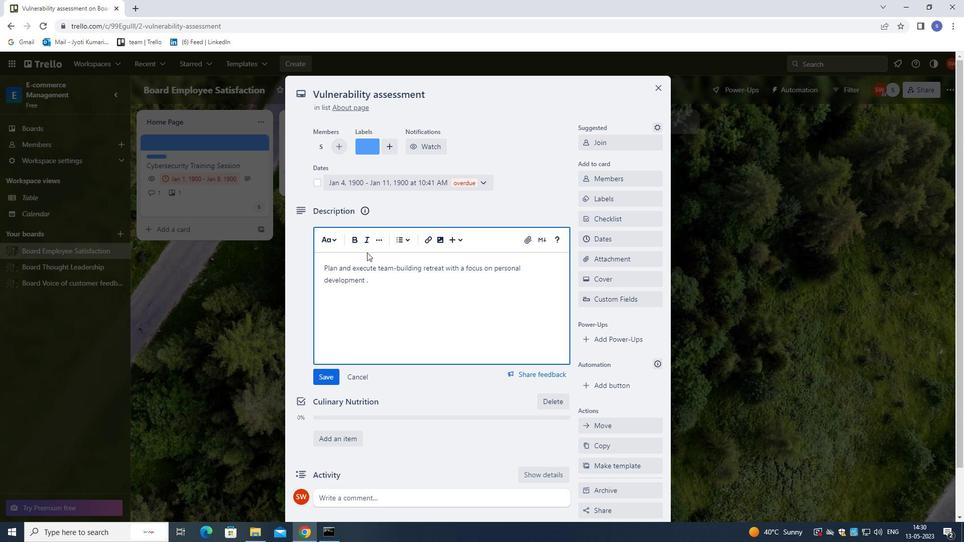 
Action: Mouse moved to (372, 261)
Screenshot: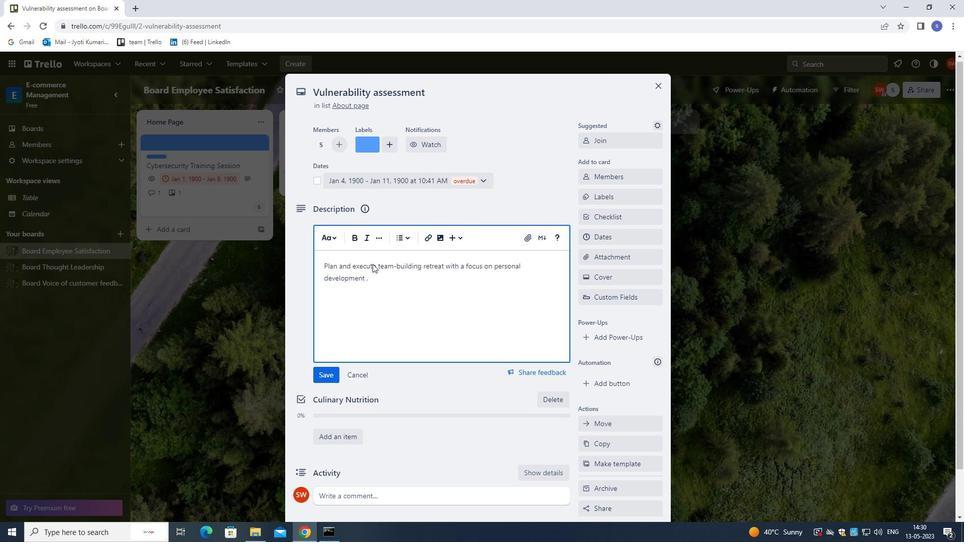 
Action: Mouse scrolled (372, 261) with delta (0, 0)
Screenshot: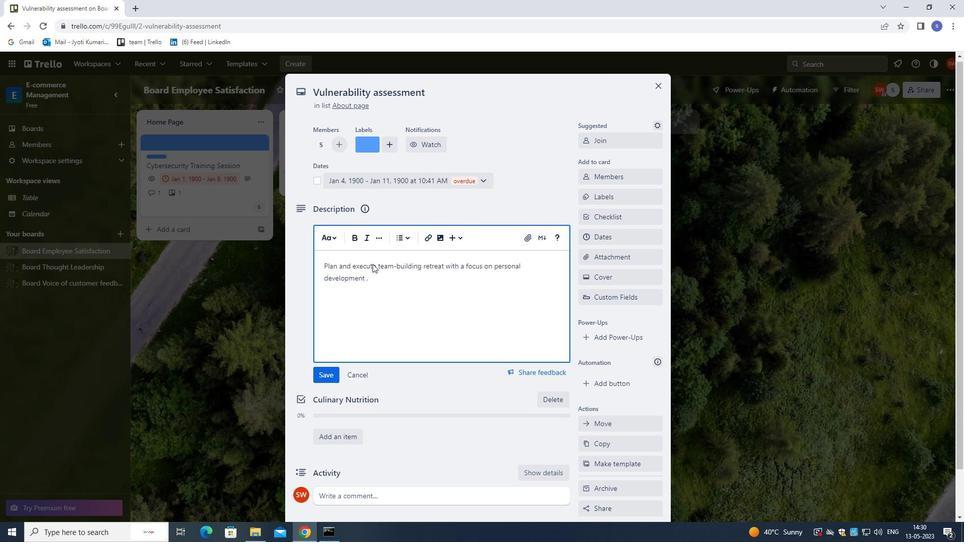 
Action: Mouse scrolled (372, 261) with delta (0, 0)
Screenshot: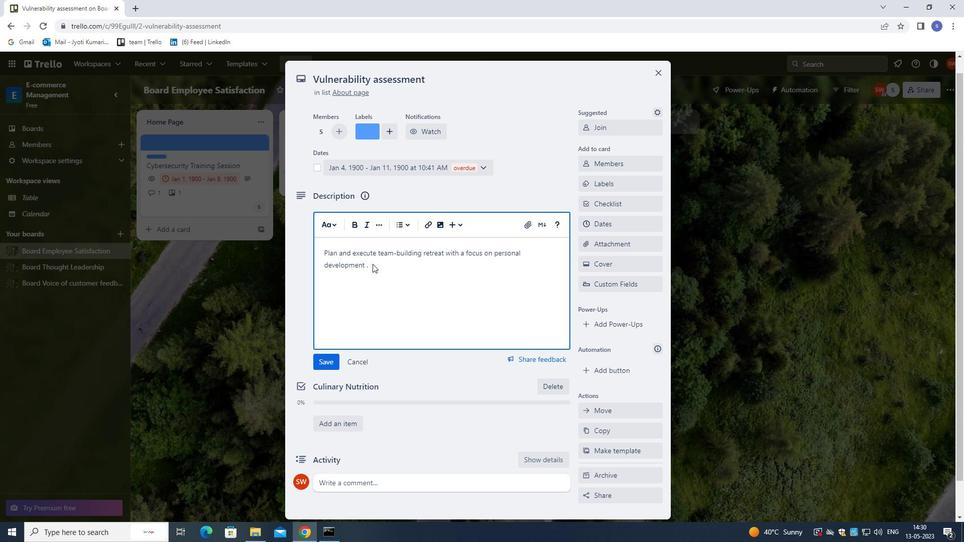 
Action: Mouse scrolled (372, 261) with delta (0, 0)
Screenshot: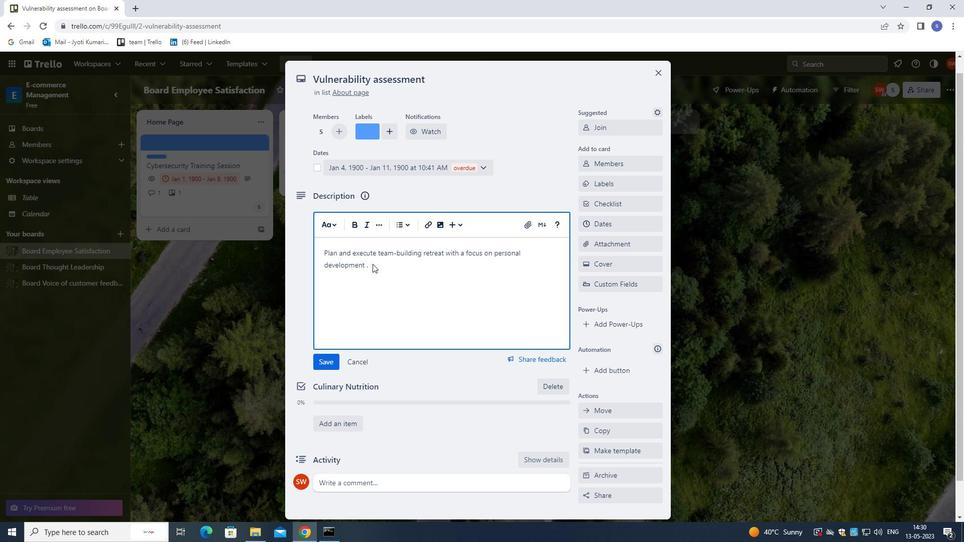 
Action: Mouse scrolled (372, 261) with delta (0, 0)
Screenshot: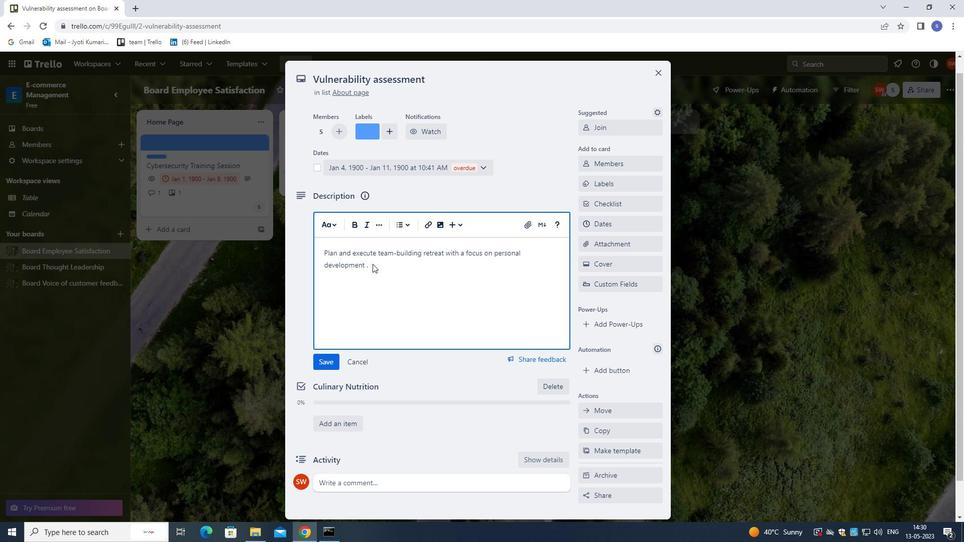 
Action: Mouse scrolled (372, 261) with delta (0, 0)
Screenshot: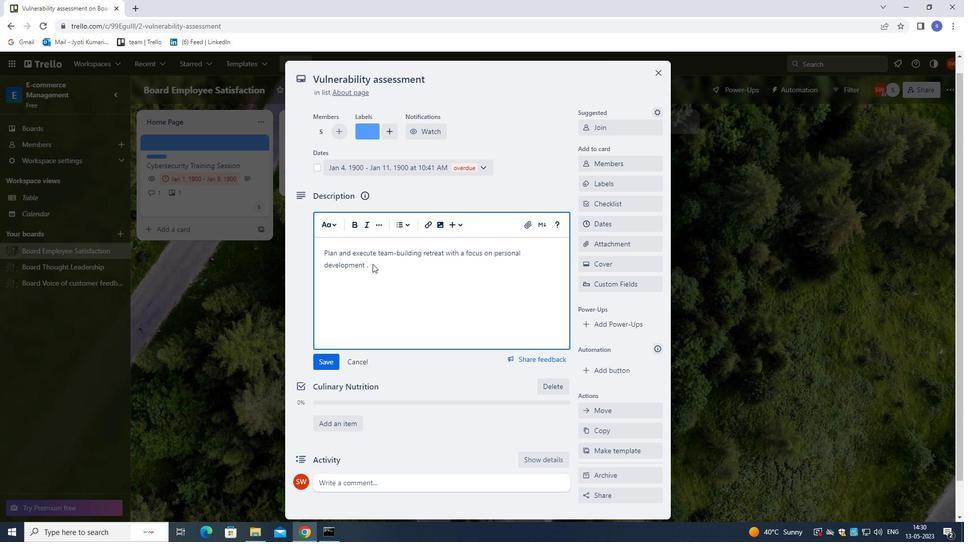 
Action: Mouse moved to (415, 443)
Screenshot: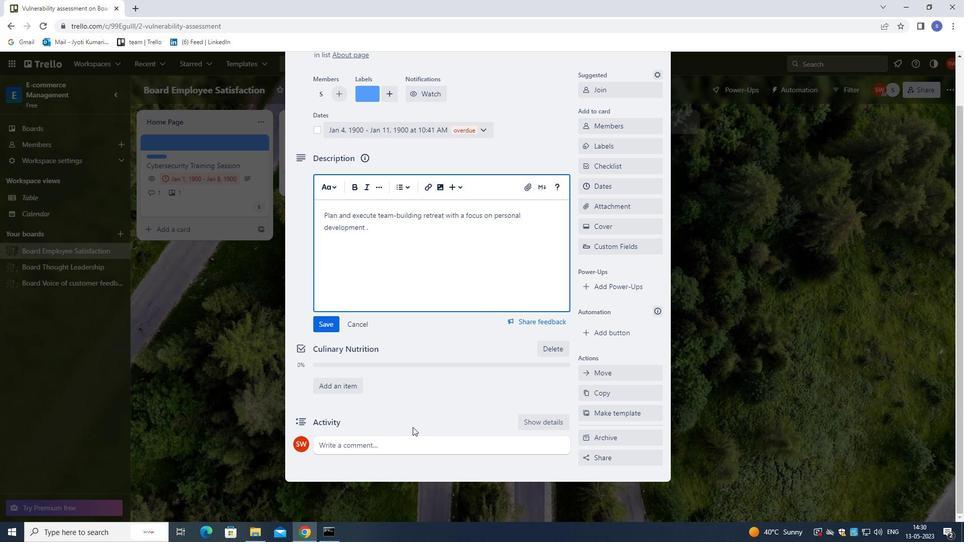 
Action: Mouse pressed left at (415, 443)
Screenshot: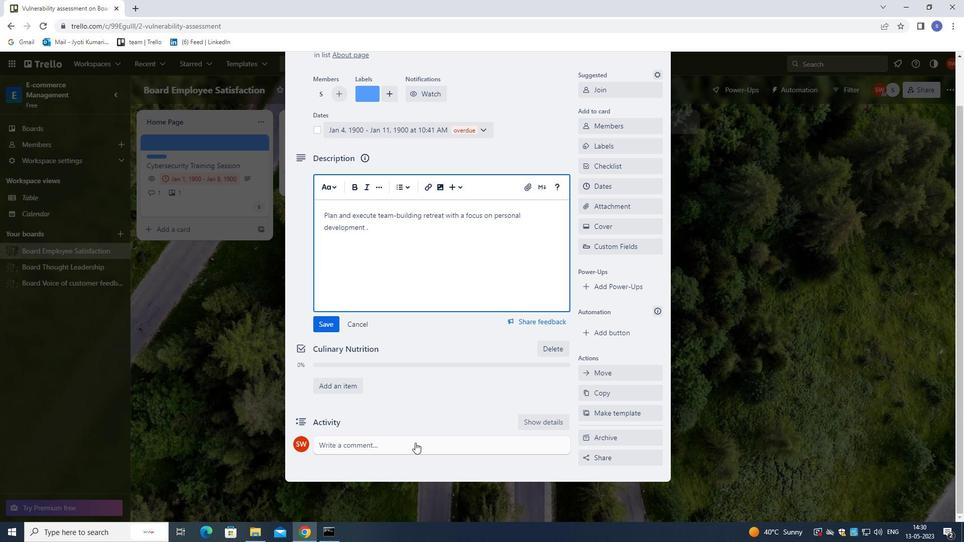 
Action: Mouse moved to (387, 272)
Screenshot: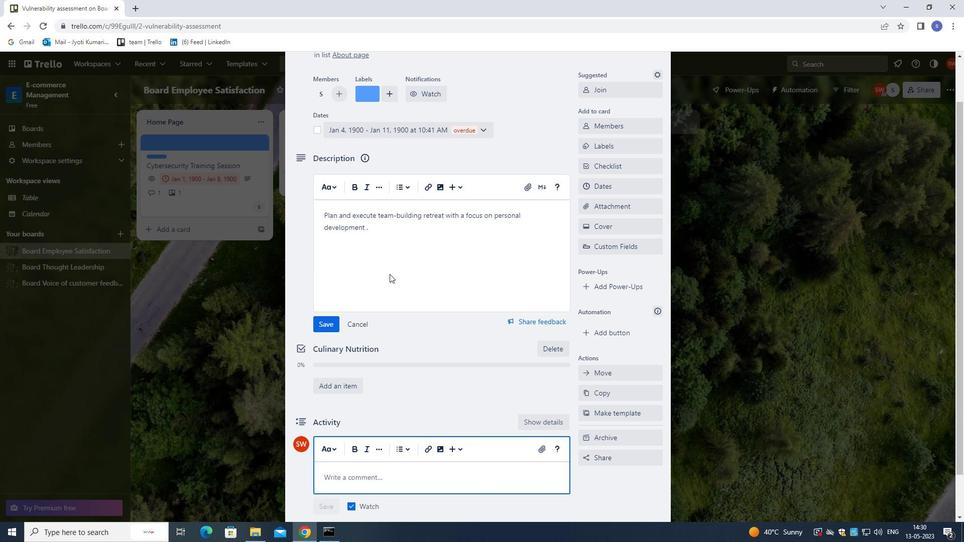 
Action: Key pressed <Key.shift>WE<Key.space>SHOULD<Key.space>APPROACH<Key.space>THIS<Key.space>TASK<Key.space>WITH<Key.space>A<Key.space>SENSE<Key.space>OF<Key.space>EXPERIMENT<Key.space>AND<Key.space>A<Key.space>WILLINGNESS<Key.space>TO<Key.space>LEARN<Key.space>OUR<Key.space>MISTAKES.
Screenshot: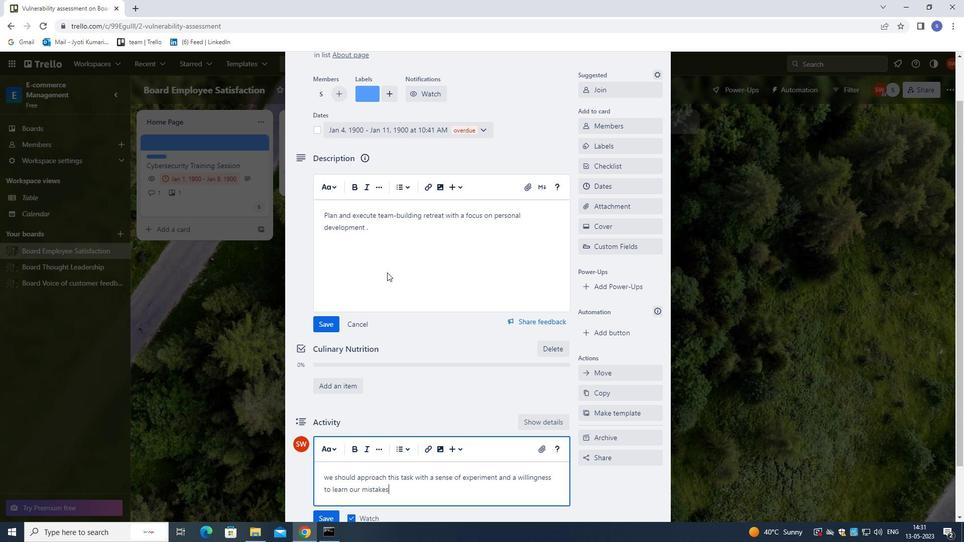
Action: Mouse moved to (328, 321)
Screenshot: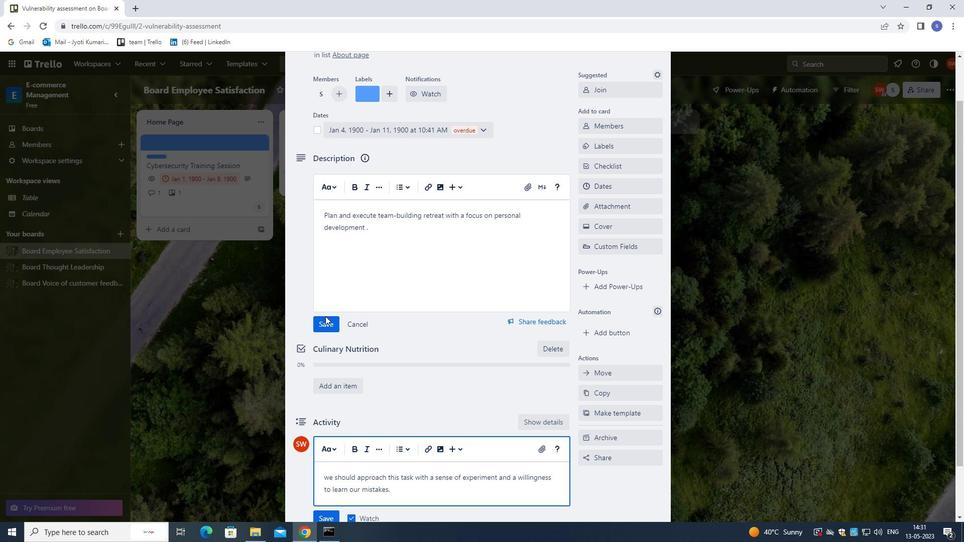 
Action: Mouse pressed left at (328, 321)
Screenshot: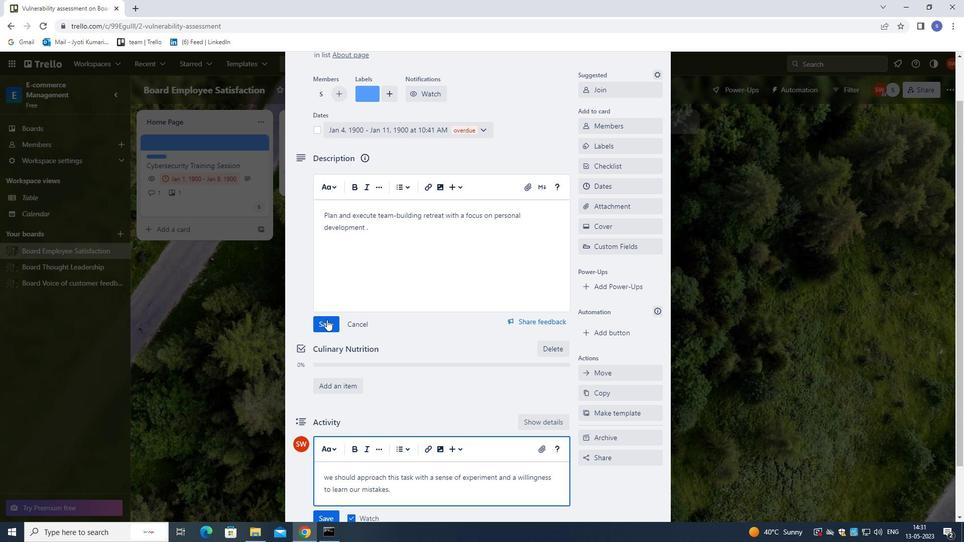 
Action: Mouse moved to (334, 320)
Screenshot: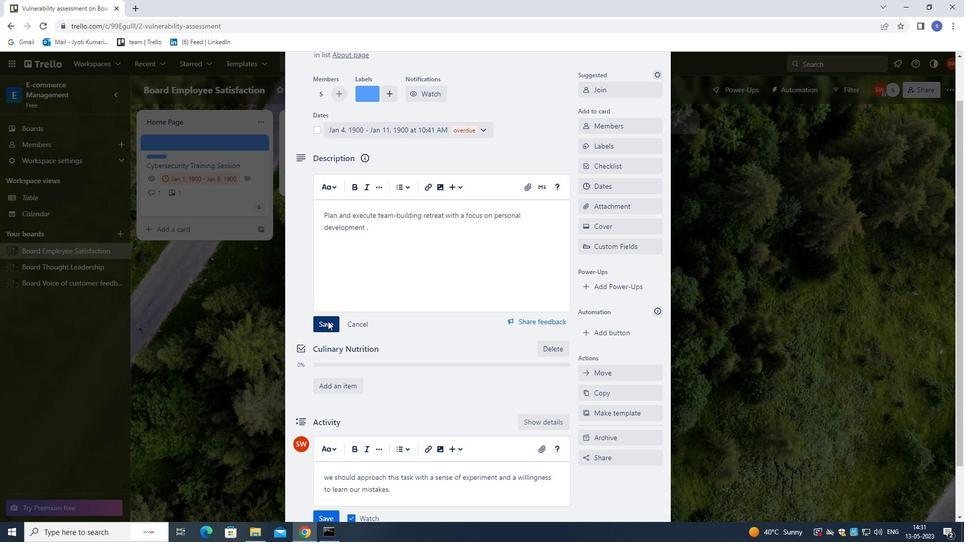 
Action: Mouse scrolled (334, 320) with delta (0, 0)
Screenshot: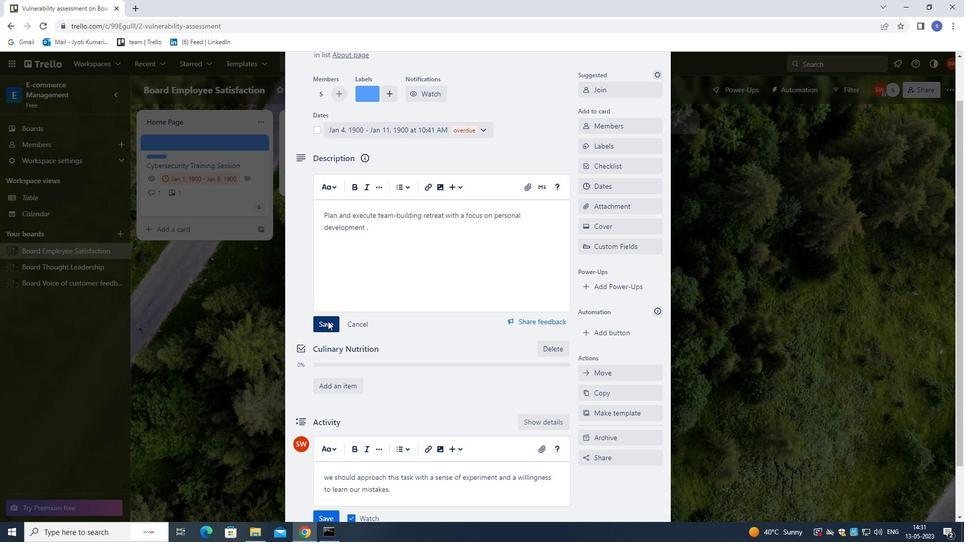 
Action: Mouse moved to (337, 321)
Screenshot: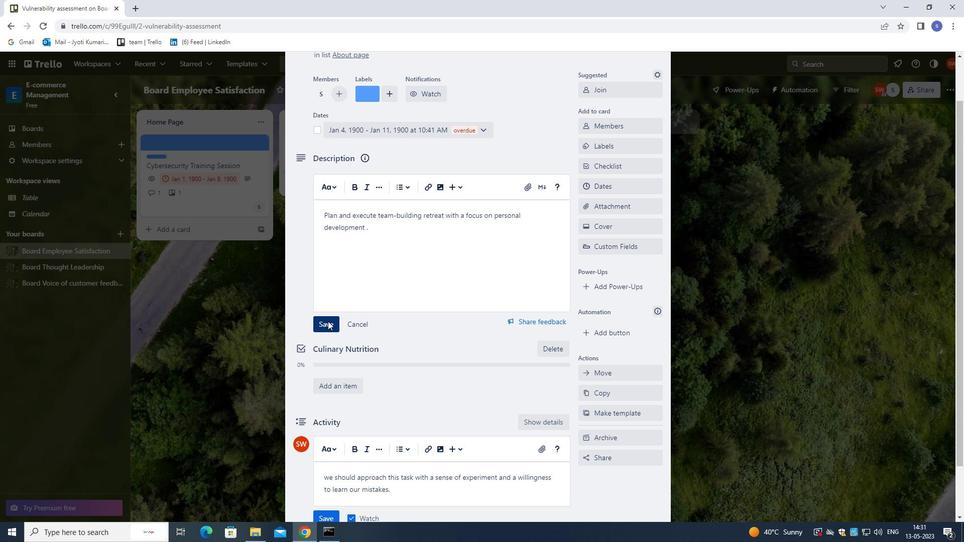 
Action: Mouse scrolled (337, 320) with delta (0, 0)
Screenshot: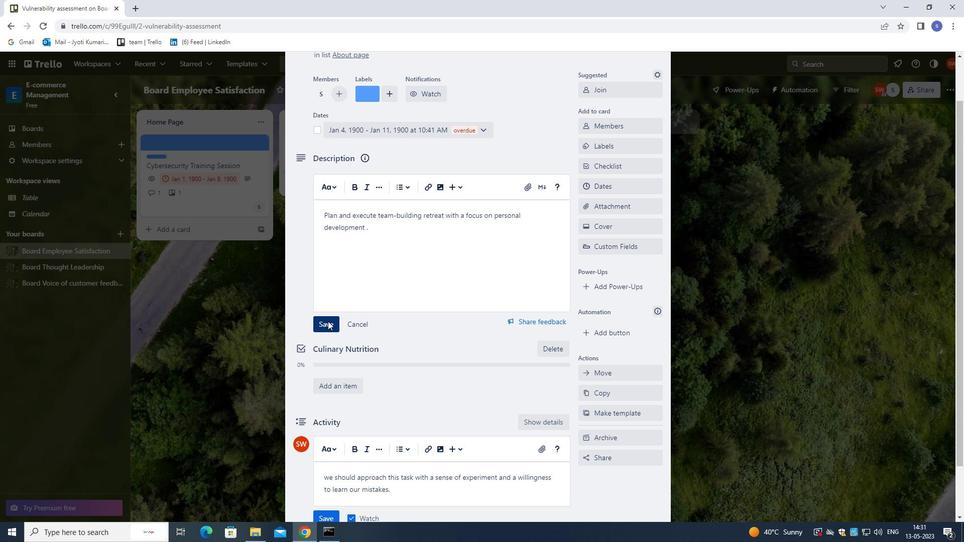 
Action: Mouse moved to (340, 321)
Screenshot: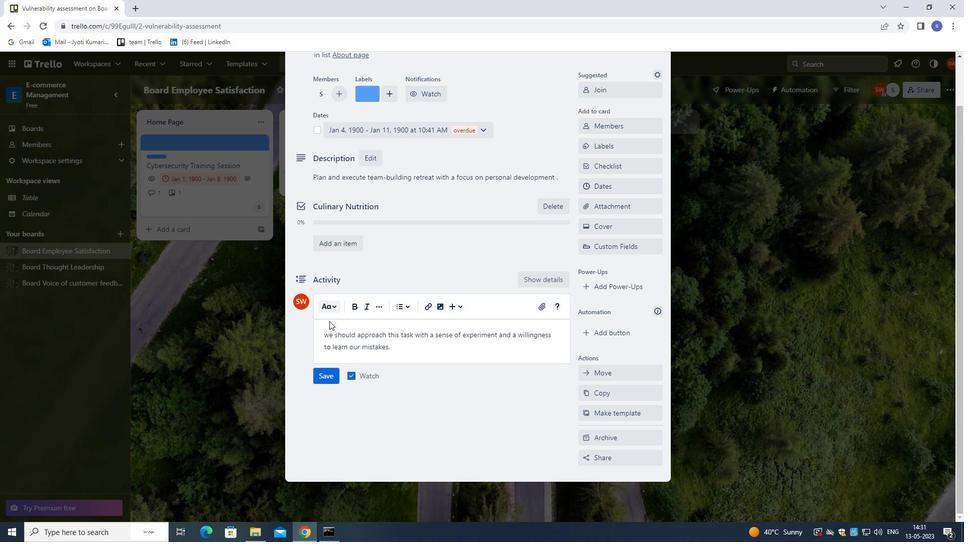 
Action: Mouse scrolled (340, 321) with delta (0, 0)
Screenshot: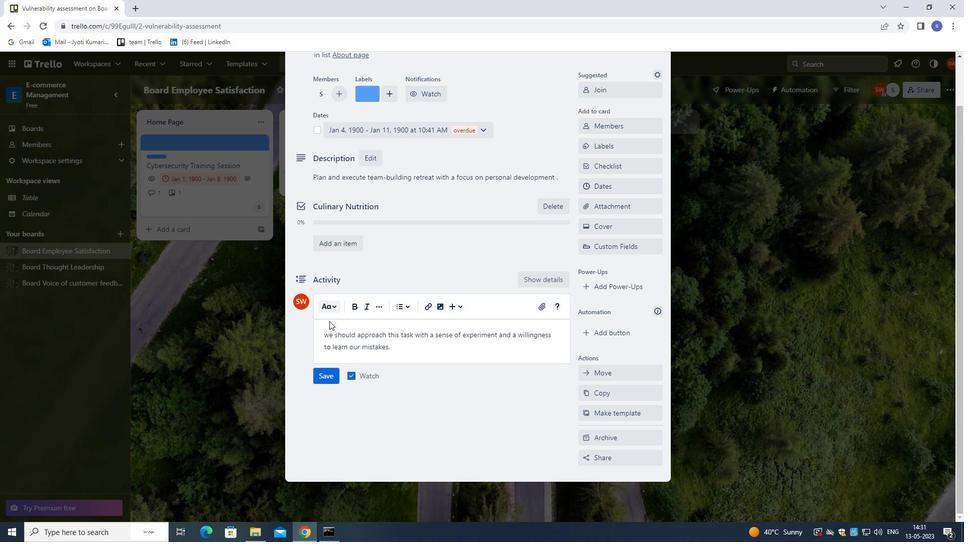 
Action: Mouse moved to (343, 323)
Screenshot: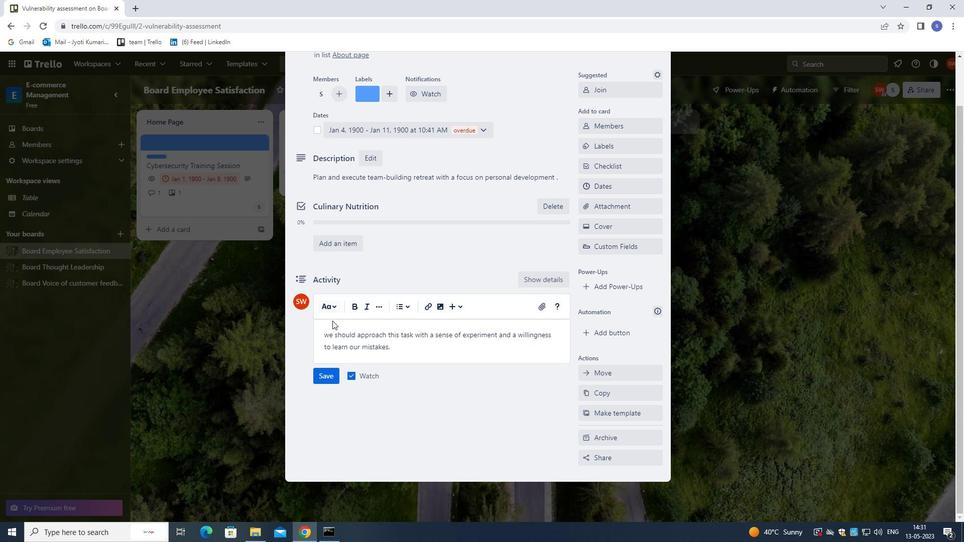 
Action: Mouse scrolled (343, 323) with delta (0, 0)
Screenshot: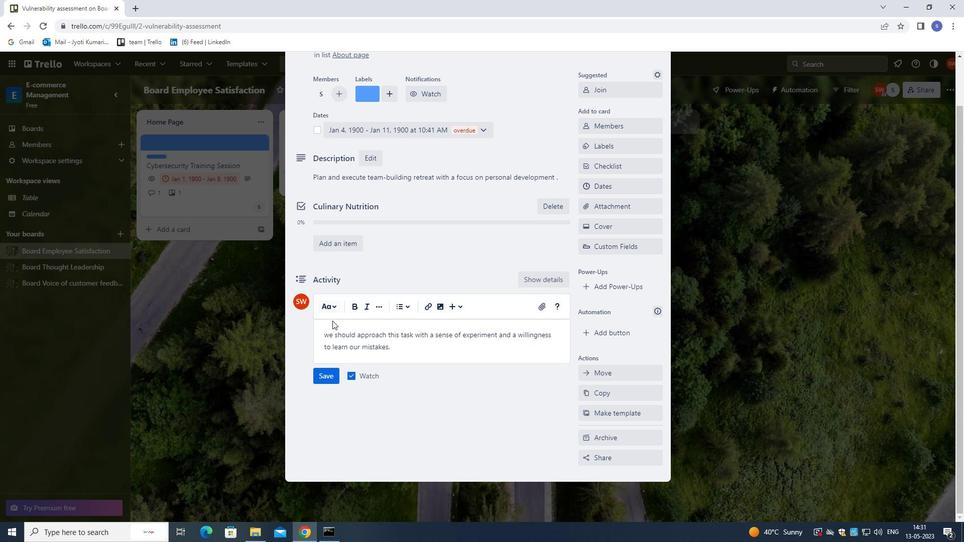 
Action: Mouse moved to (335, 376)
Screenshot: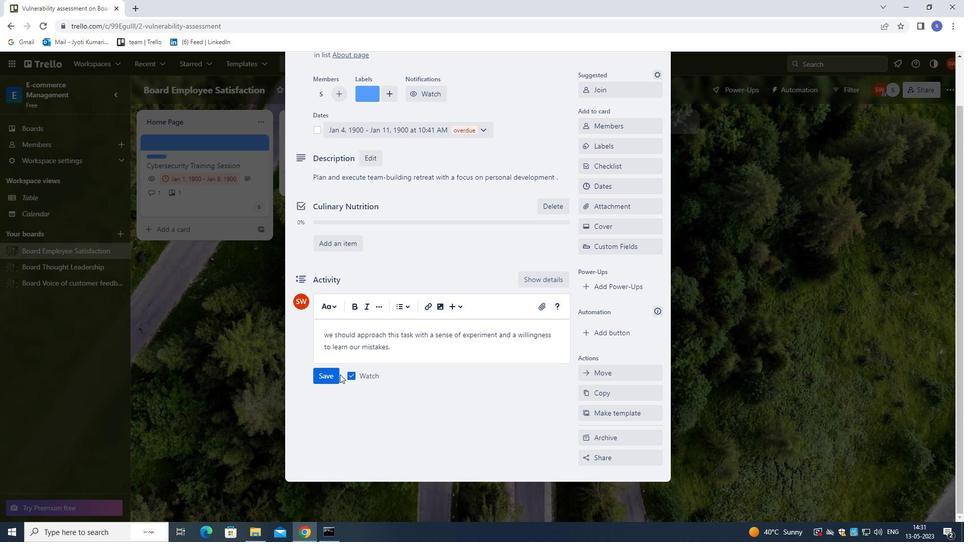 
Action: Mouse pressed left at (335, 376)
Screenshot: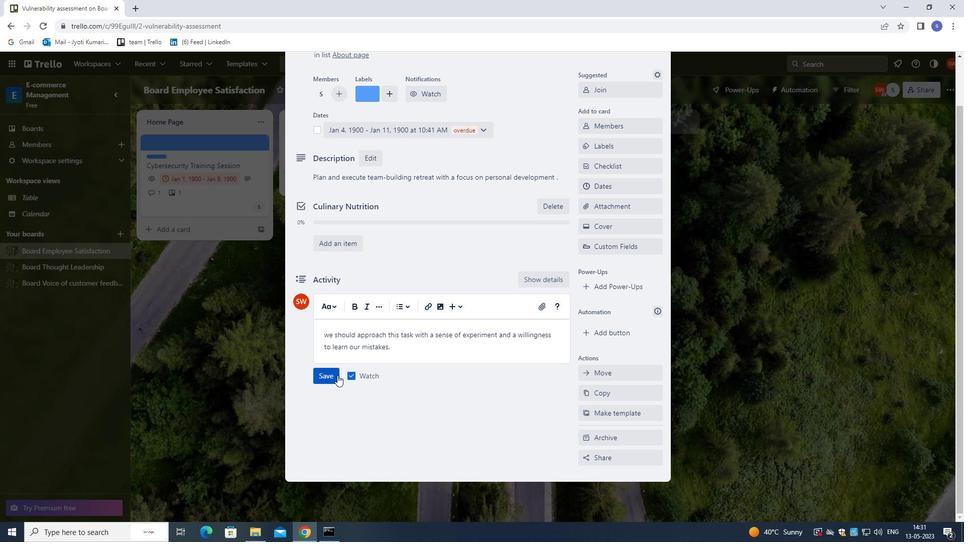 
Action: Mouse moved to (370, 352)
Screenshot: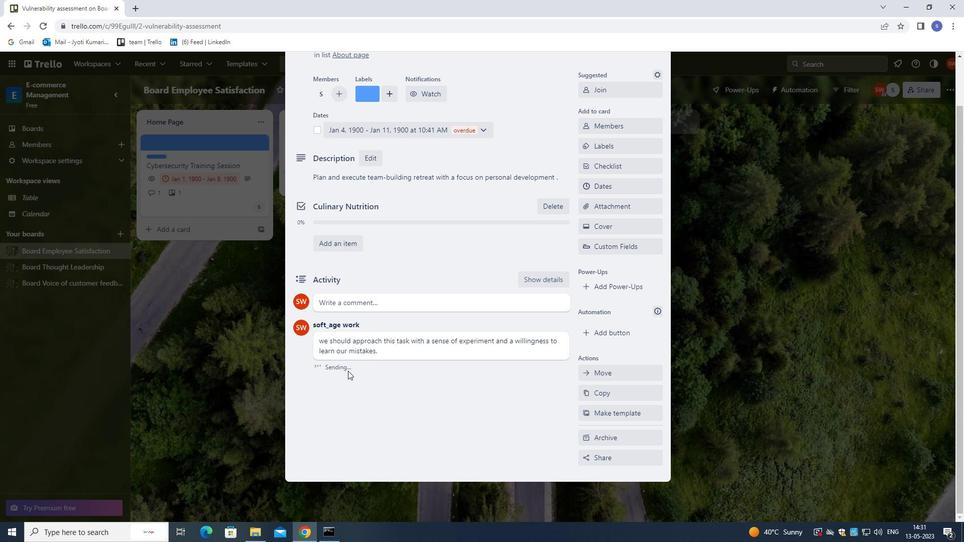 
Action: Mouse scrolled (370, 352) with delta (0, 0)
Screenshot: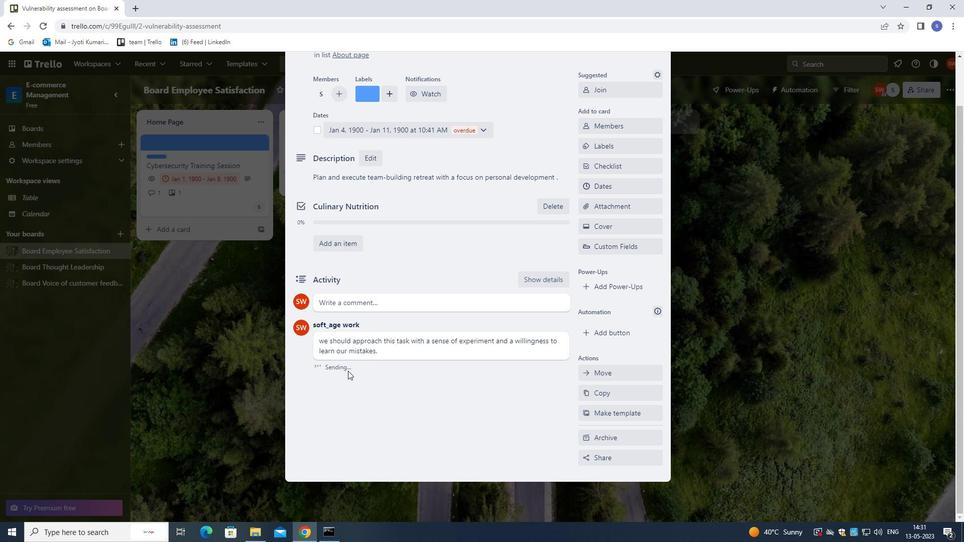 
Action: Mouse moved to (378, 344)
Screenshot: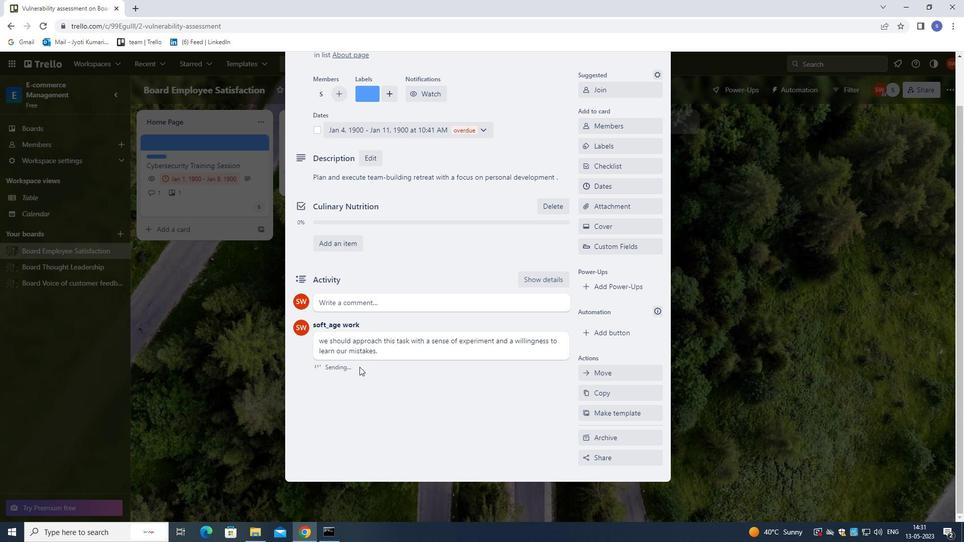 
Action: Mouse scrolled (378, 345) with delta (0, 0)
Screenshot: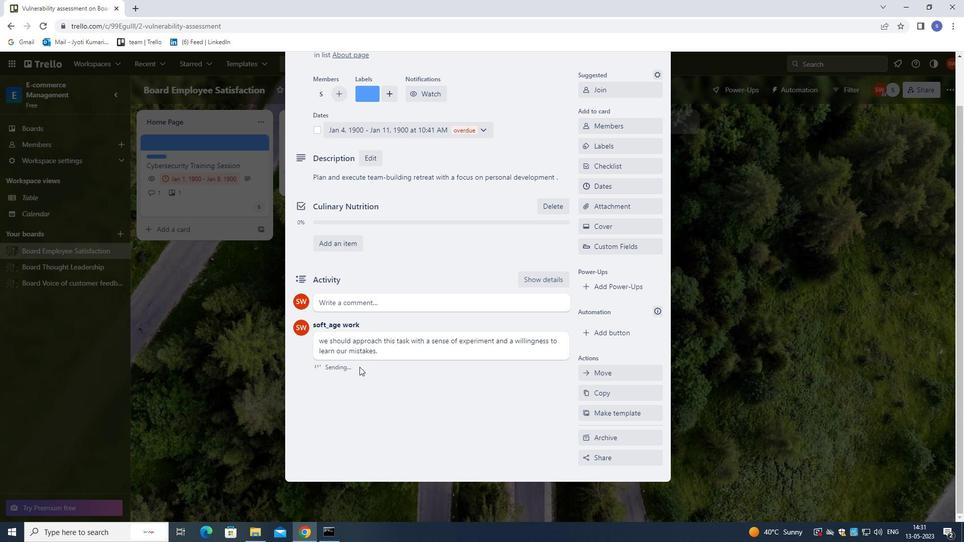 
Action: Mouse moved to (386, 334)
Screenshot: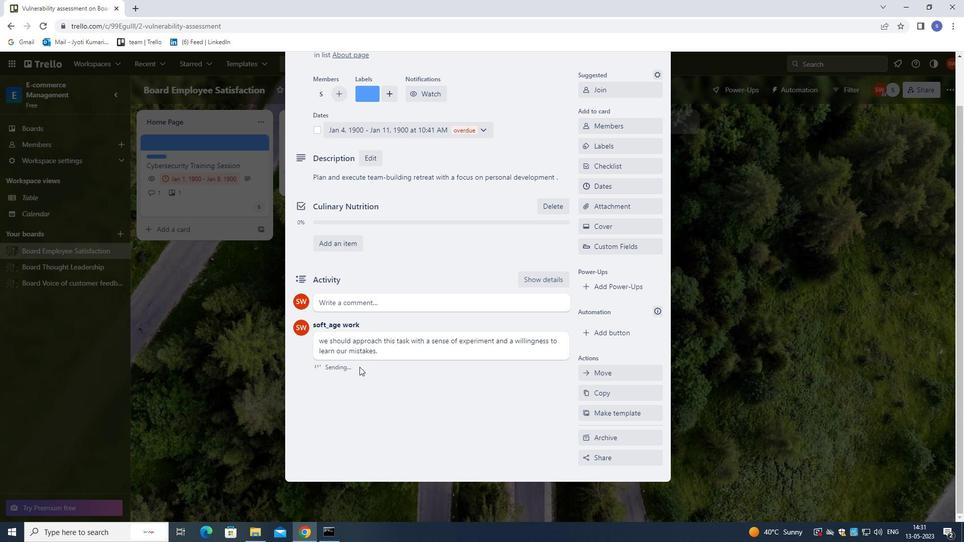 
Action: Mouse scrolled (386, 334) with delta (0, 0)
Screenshot: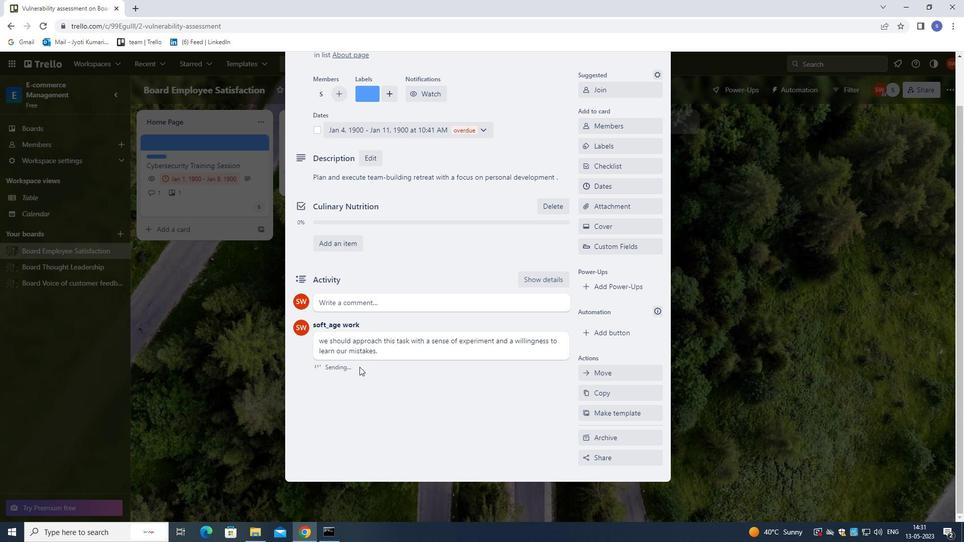 
Action: Mouse moved to (412, 311)
Screenshot: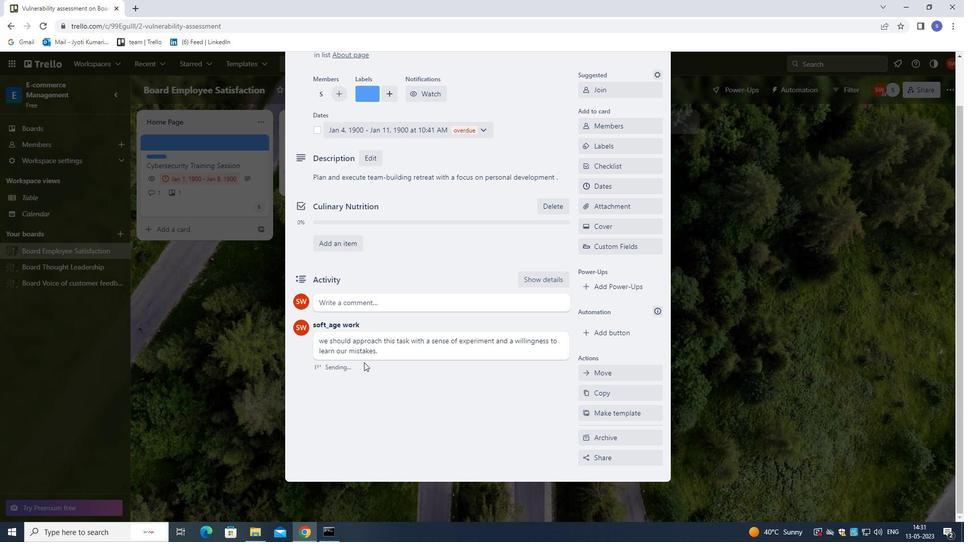 
Action: Mouse scrolled (412, 311) with delta (0, 0)
Screenshot: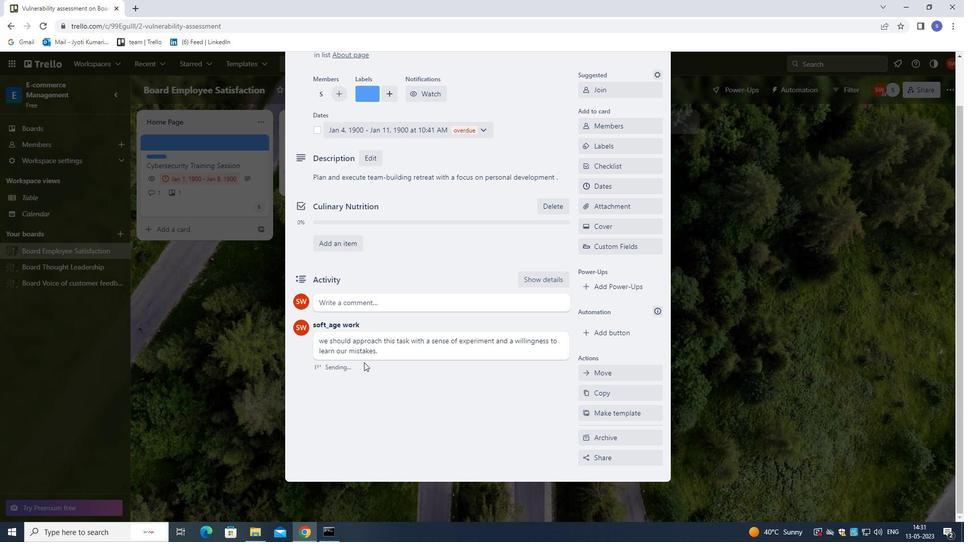 
Action: Mouse moved to (663, 89)
Screenshot: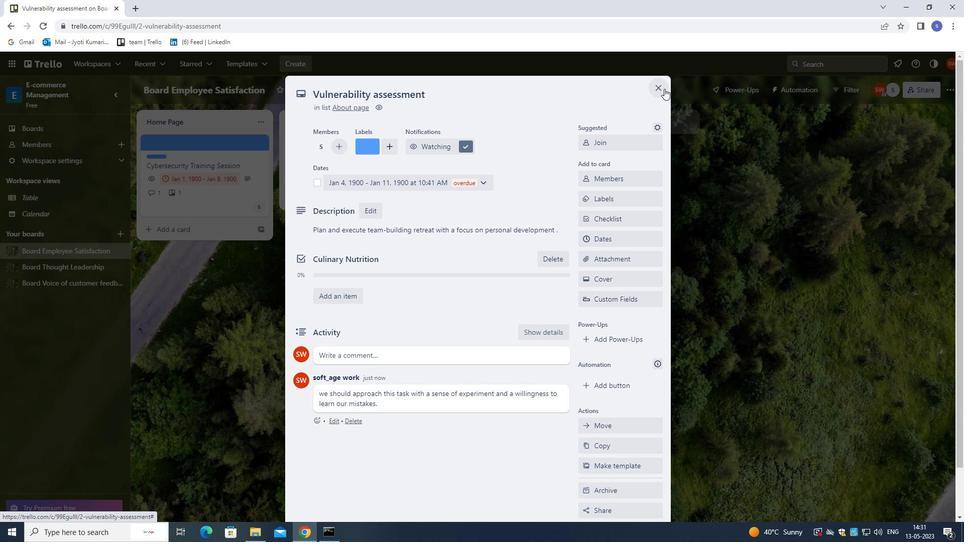 
Action: Mouse pressed left at (663, 89)
Screenshot: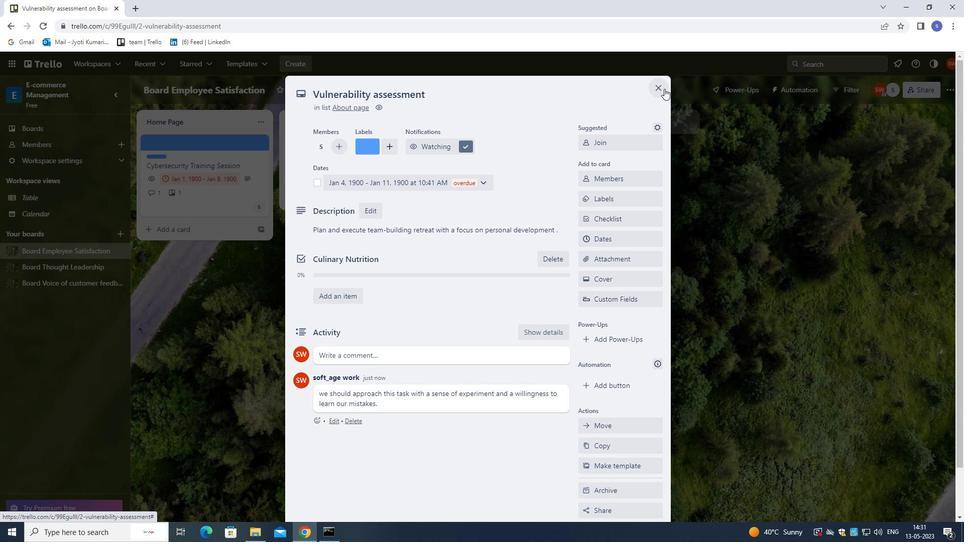 
